 Task: Add a signature Lia Hill containing With heartfelt thanks and warm wishes, Lia Hill to email address softage.3@softage.net and add a folder Customer complaints
Action: Mouse moved to (58, 105)
Screenshot: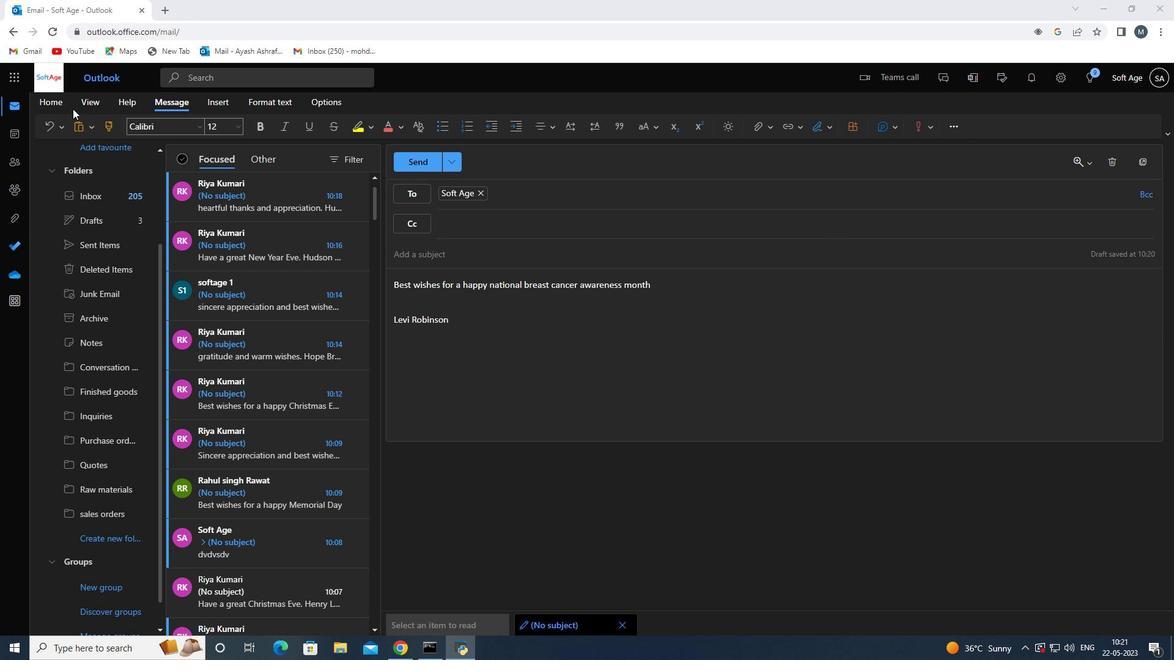 
Action: Mouse pressed left at (58, 105)
Screenshot: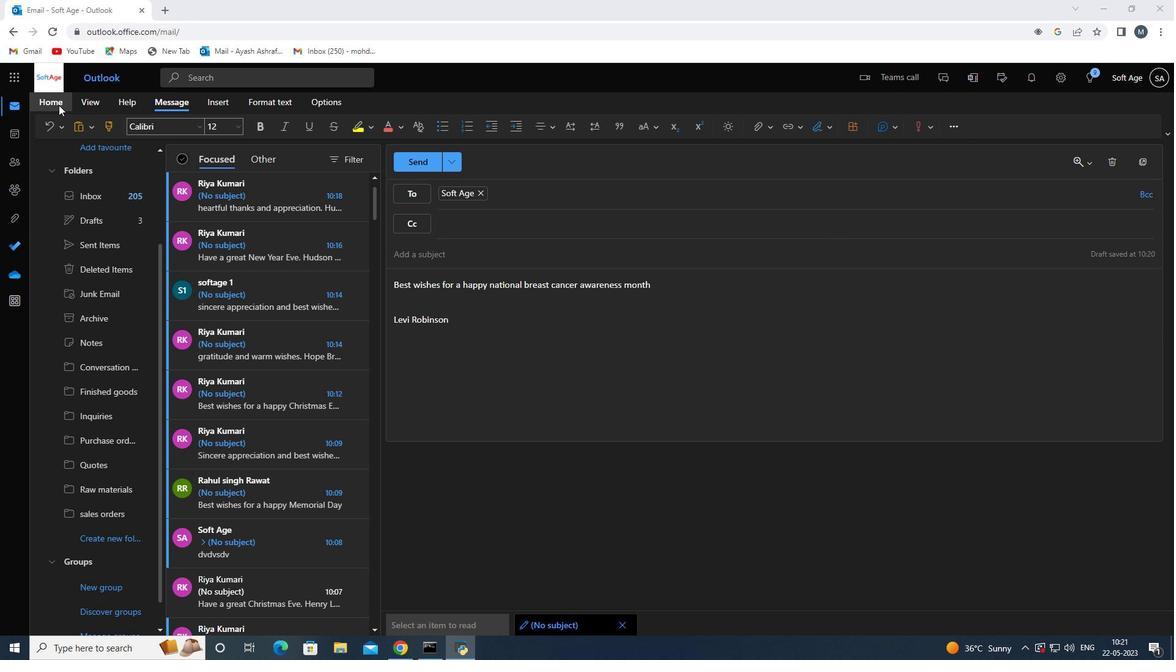
Action: Mouse moved to (110, 132)
Screenshot: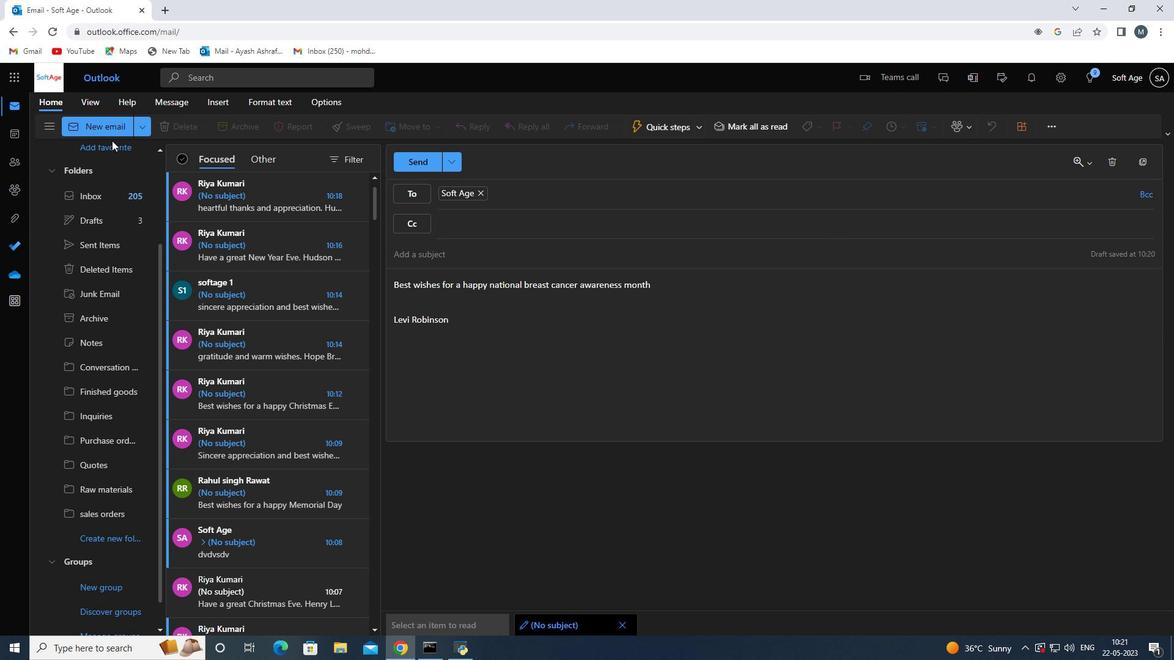 
Action: Mouse pressed left at (110, 132)
Screenshot: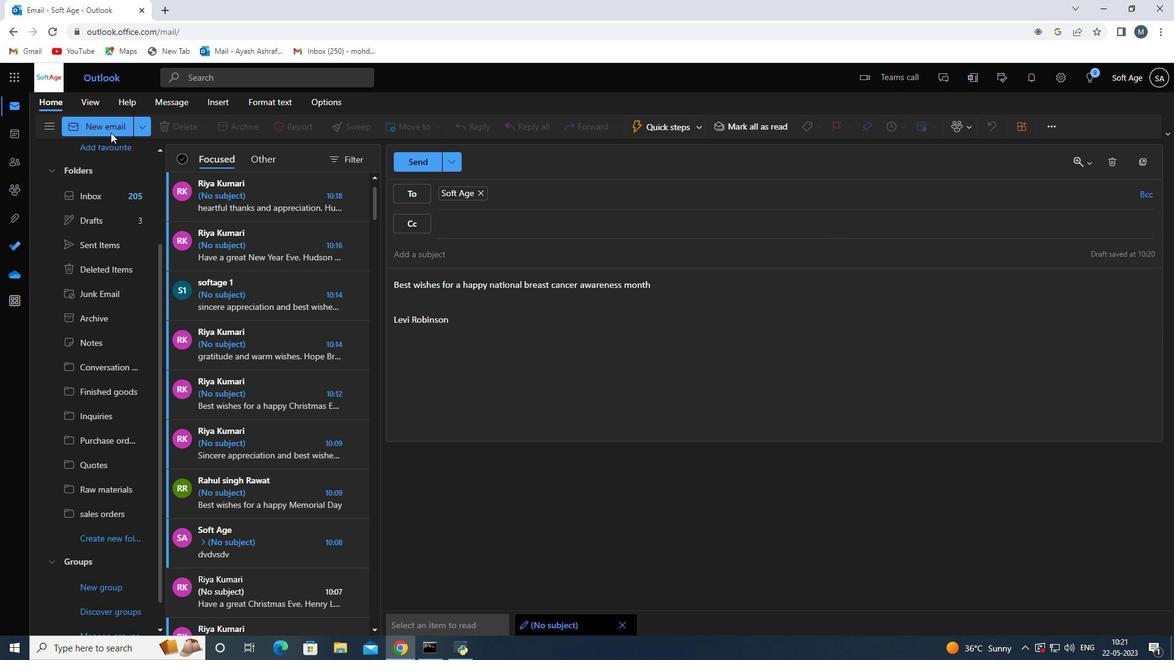 
Action: Mouse moved to (820, 133)
Screenshot: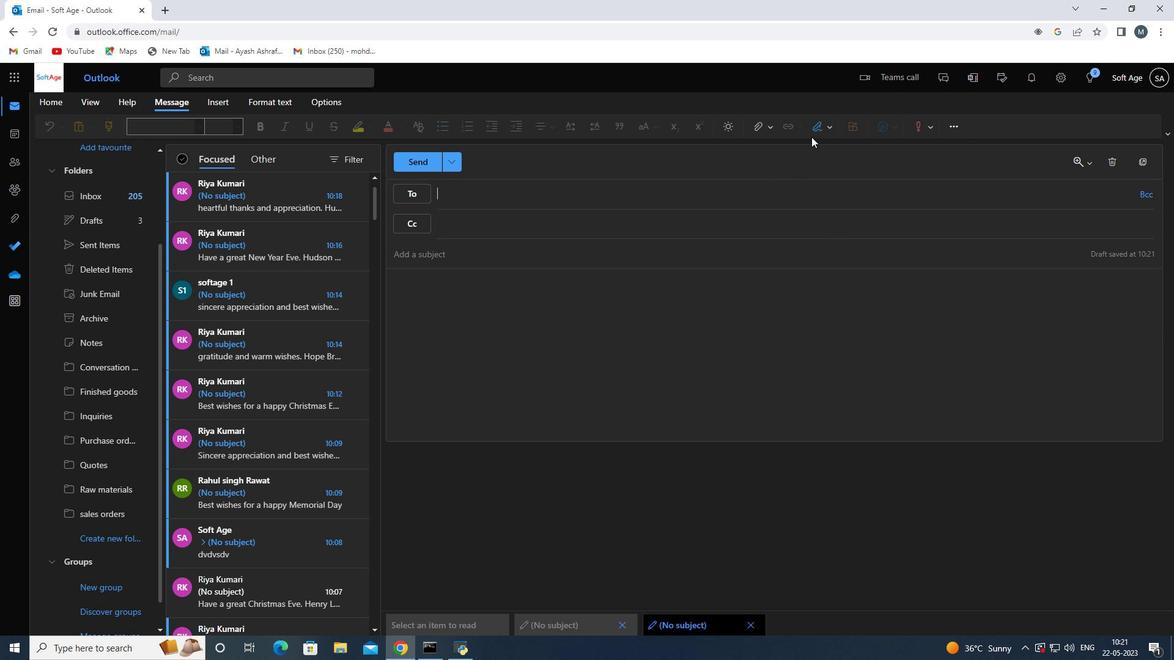 
Action: Mouse pressed left at (820, 133)
Screenshot: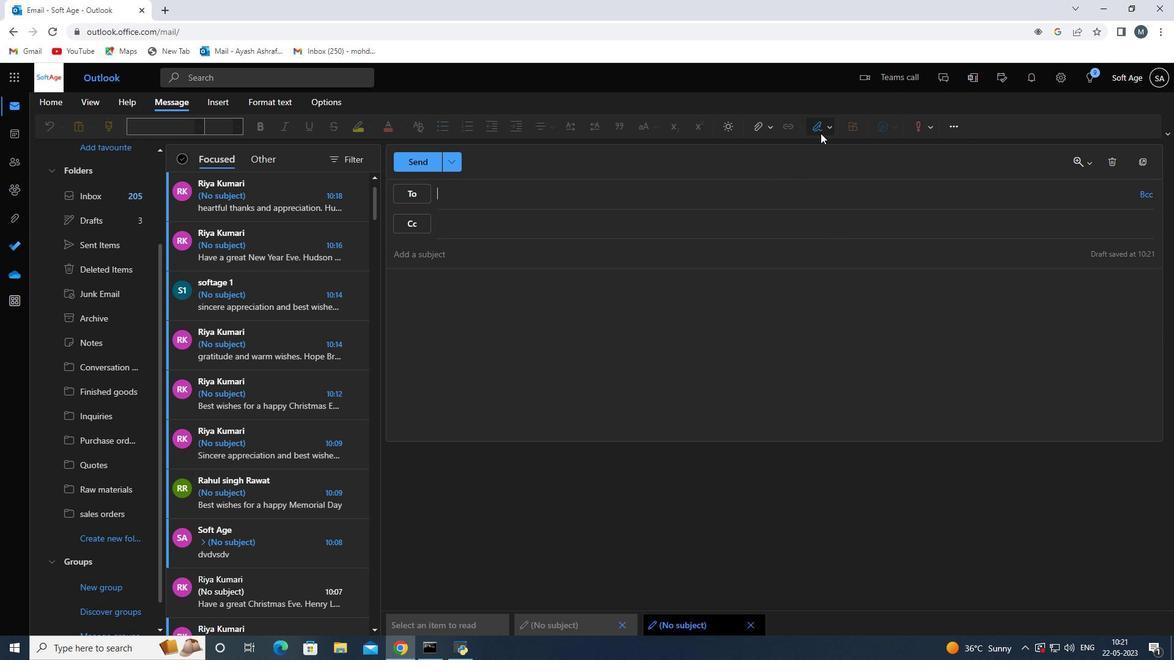 
Action: Mouse moved to (793, 180)
Screenshot: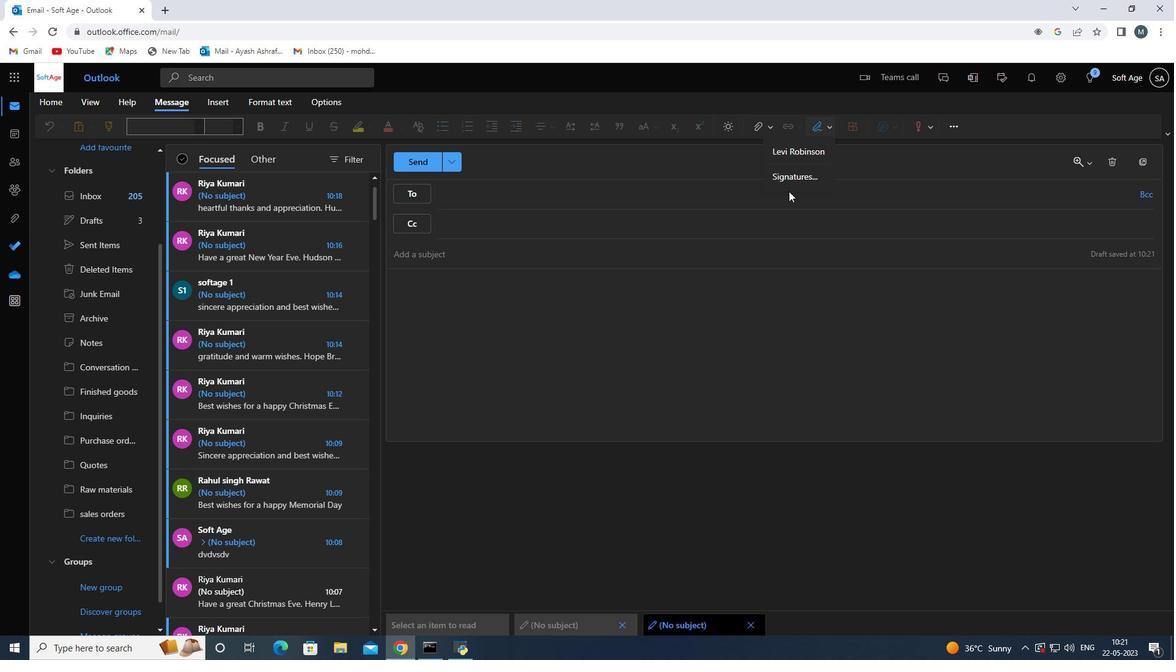 
Action: Mouse pressed left at (793, 180)
Screenshot: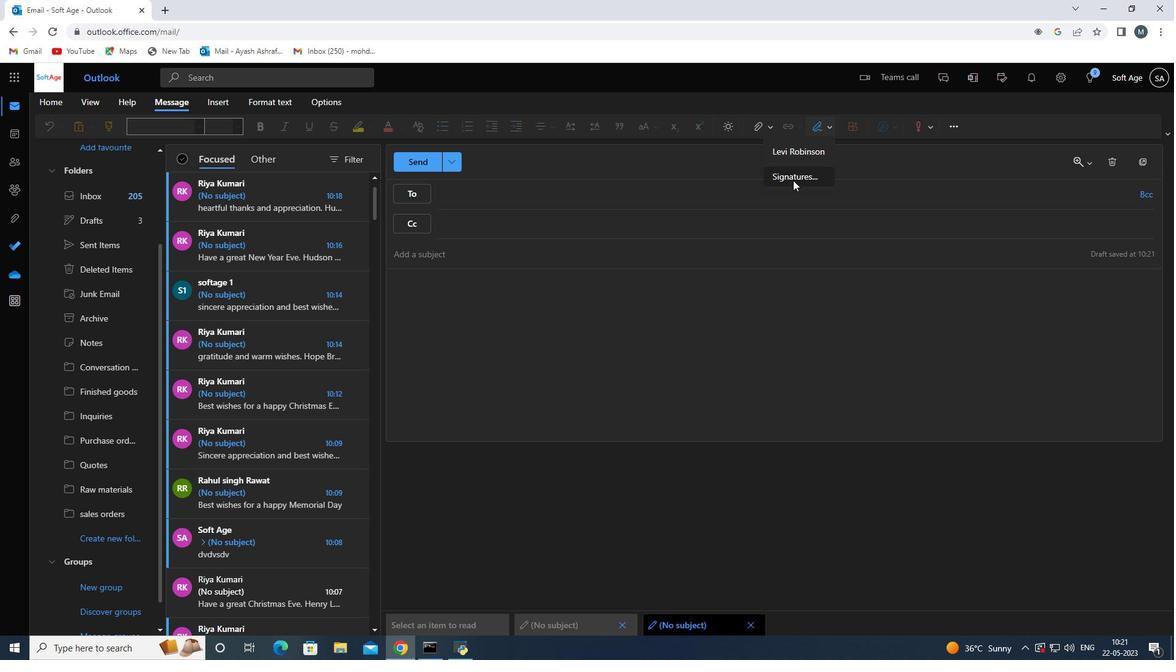 
Action: Mouse moved to (825, 230)
Screenshot: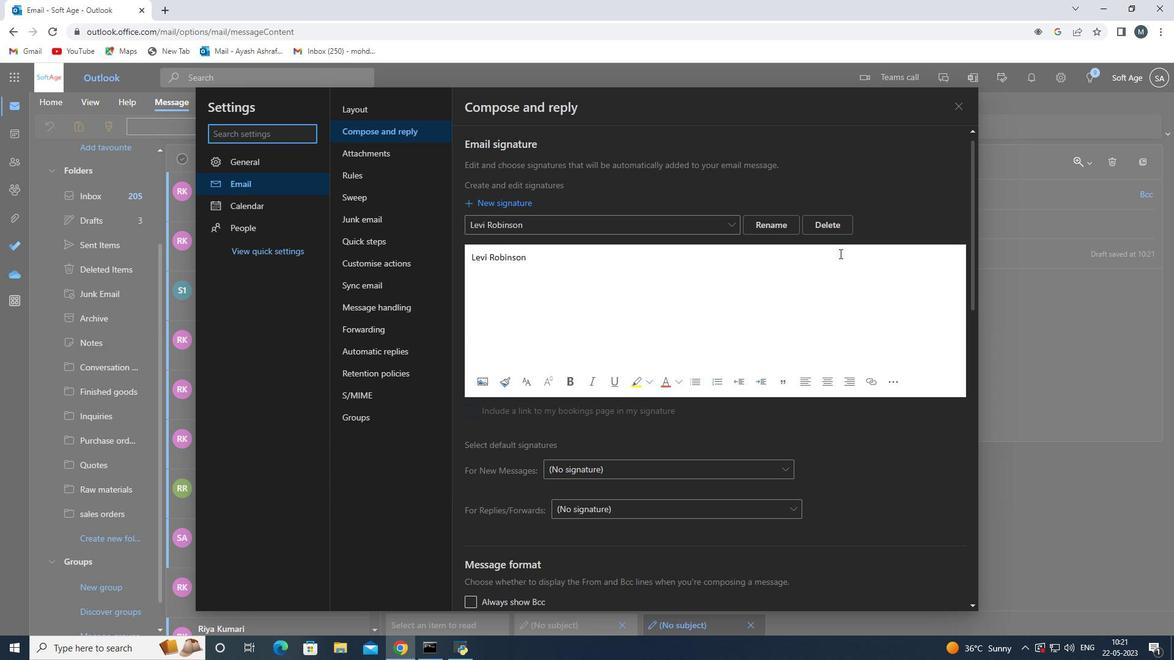 
Action: Mouse pressed left at (825, 230)
Screenshot: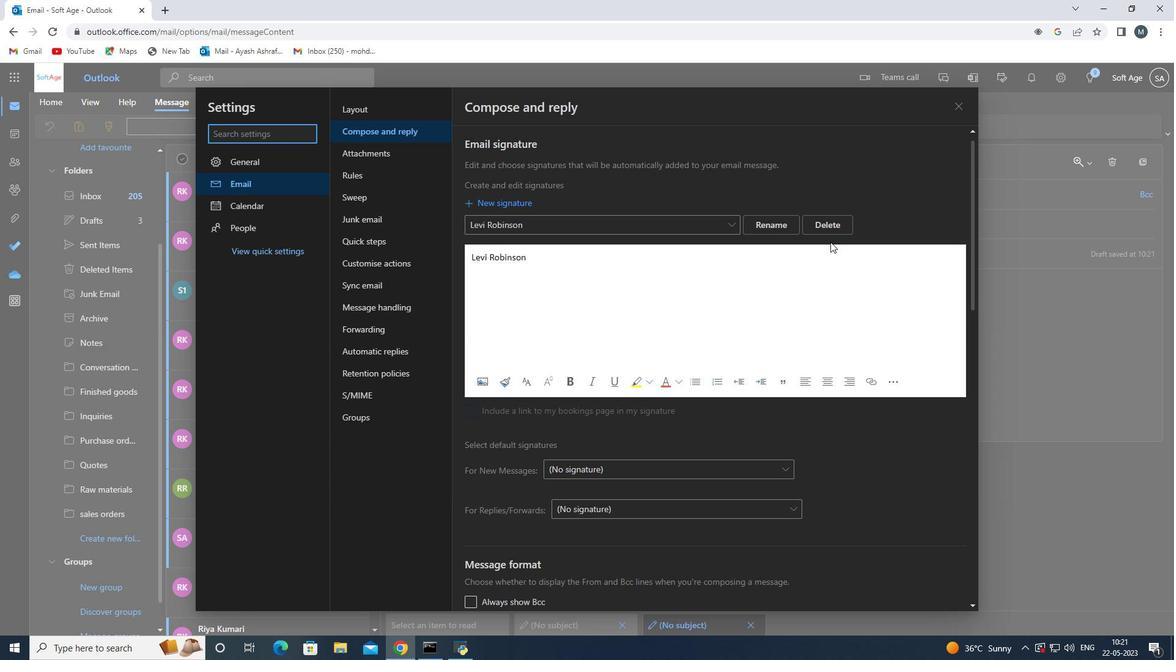 
Action: Mouse moved to (544, 217)
Screenshot: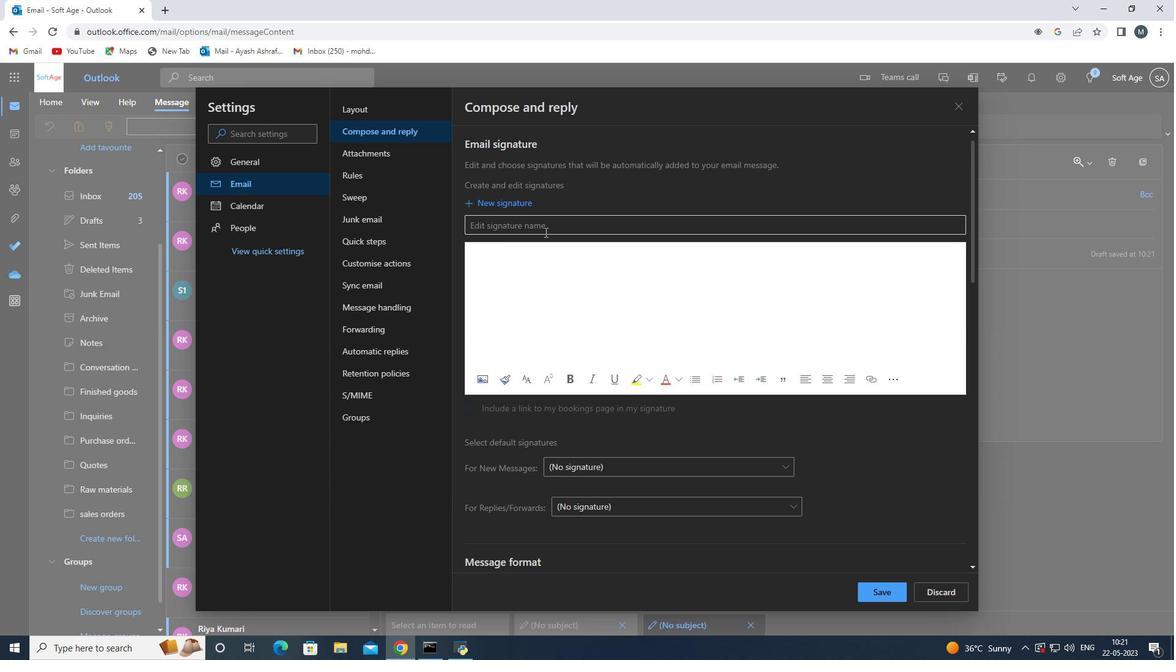 
Action: Mouse pressed left at (544, 217)
Screenshot: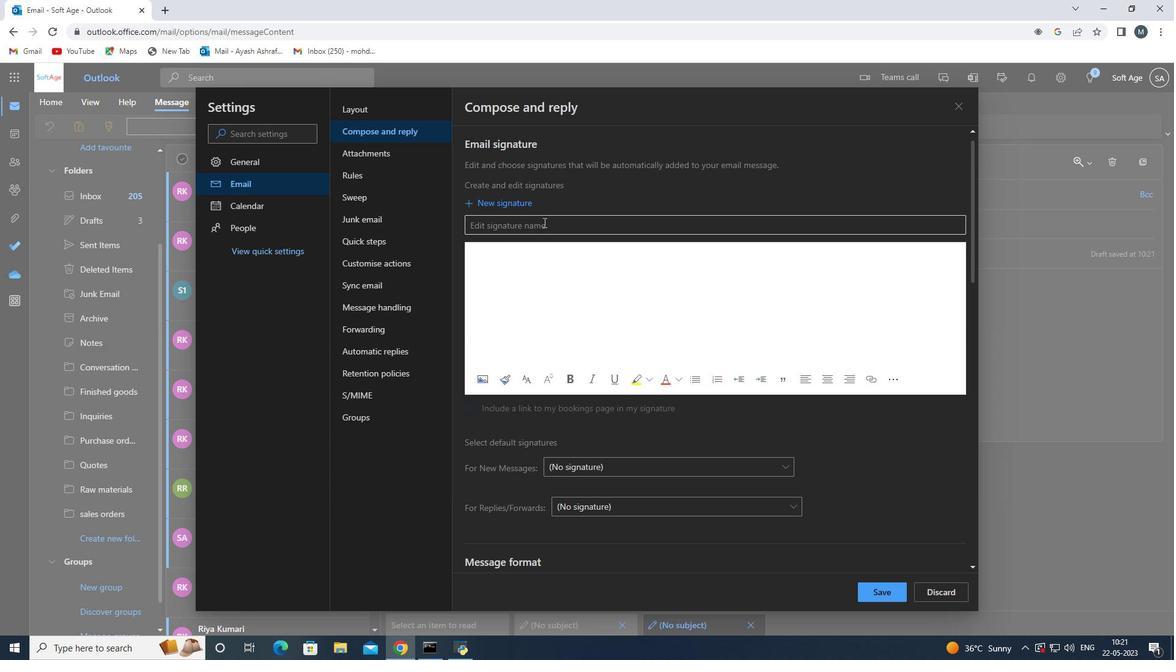 
Action: Key pressed <Key.shift>Lia<Key.space><Key.shift>Hill
Screenshot: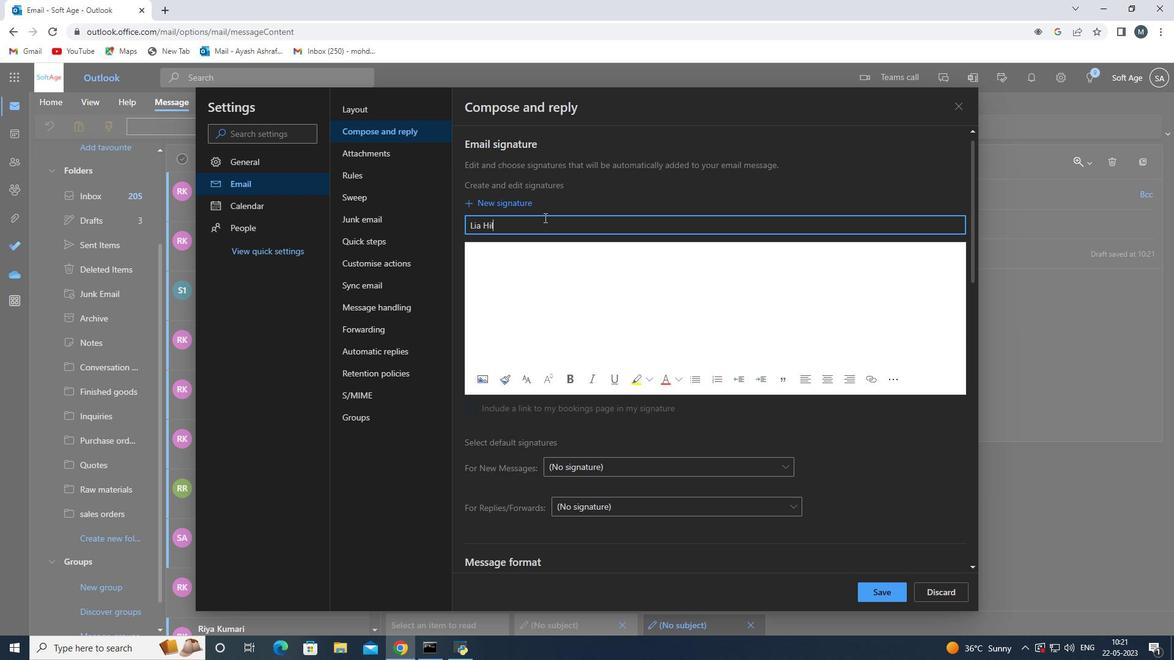 
Action: Mouse moved to (513, 263)
Screenshot: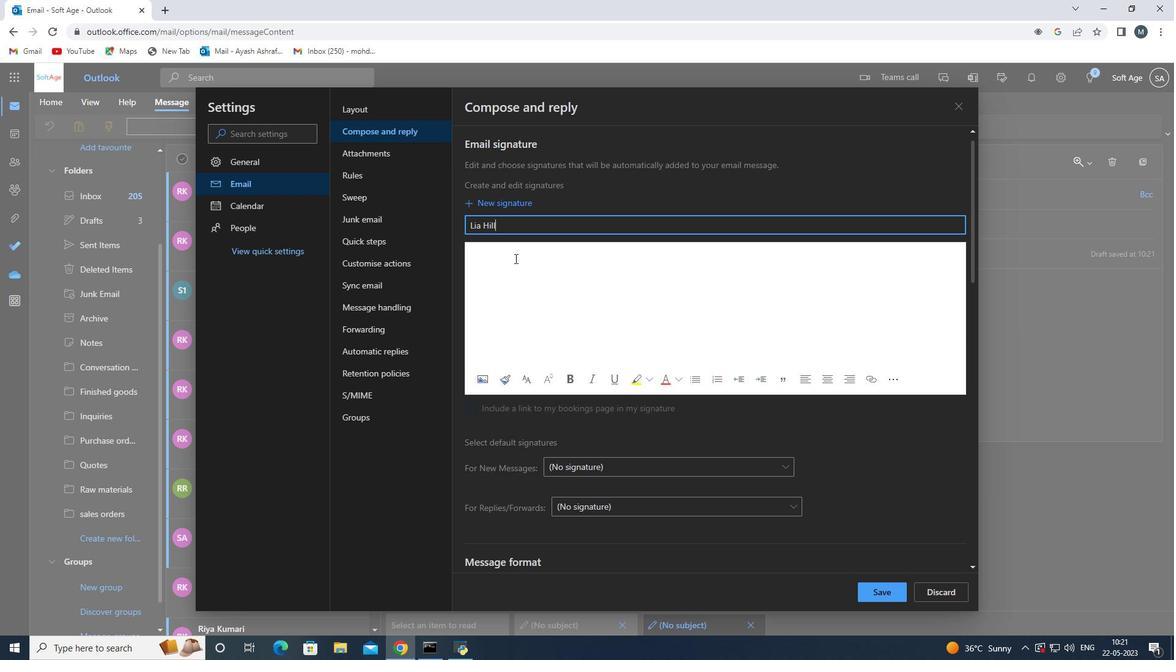 
Action: Mouse pressed left at (513, 263)
Screenshot: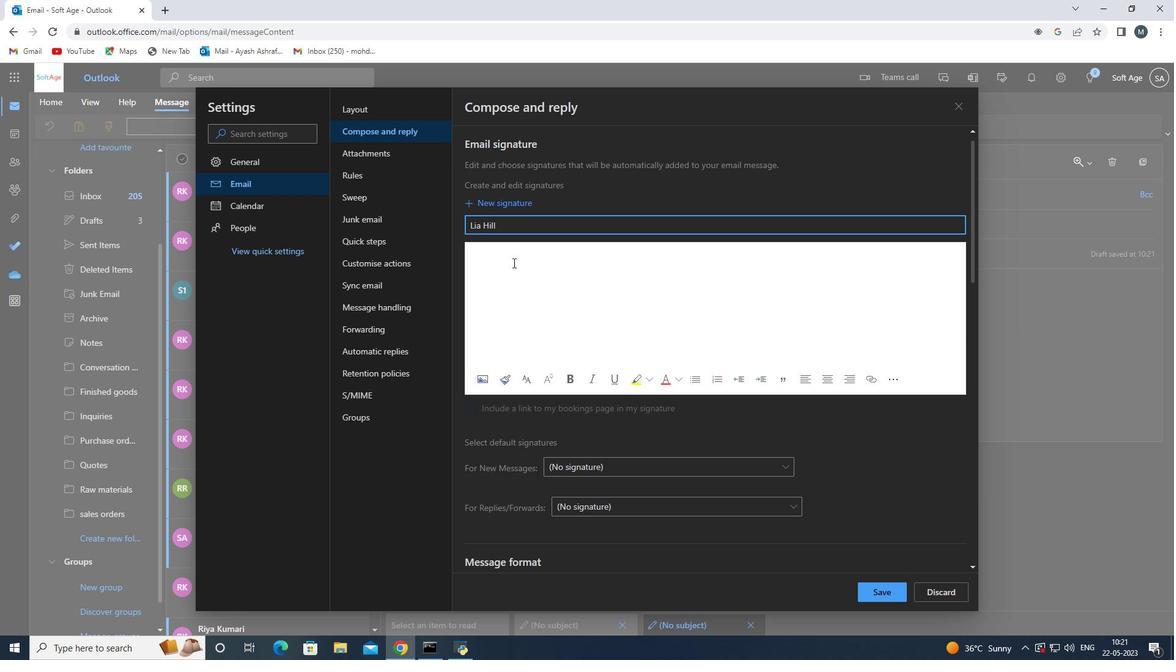 
Action: Mouse moved to (514, 263)
Screenshot: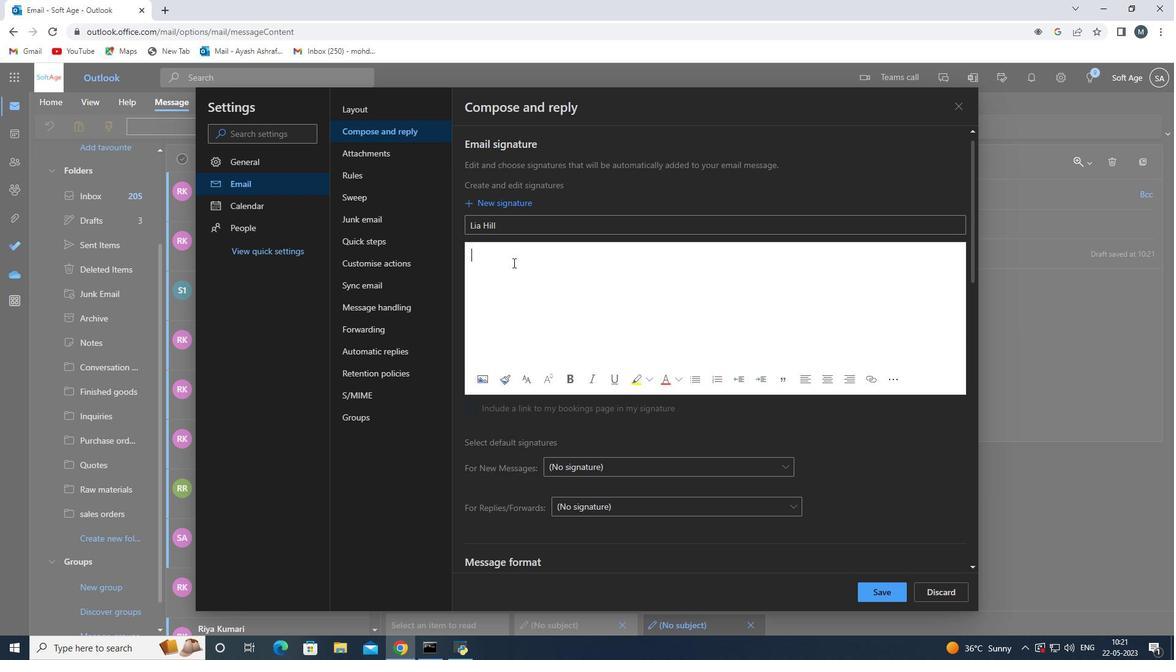 
Action: Key pressed <Key.shift>Lia<Key.space><Key.shift>Hill
Screenshot: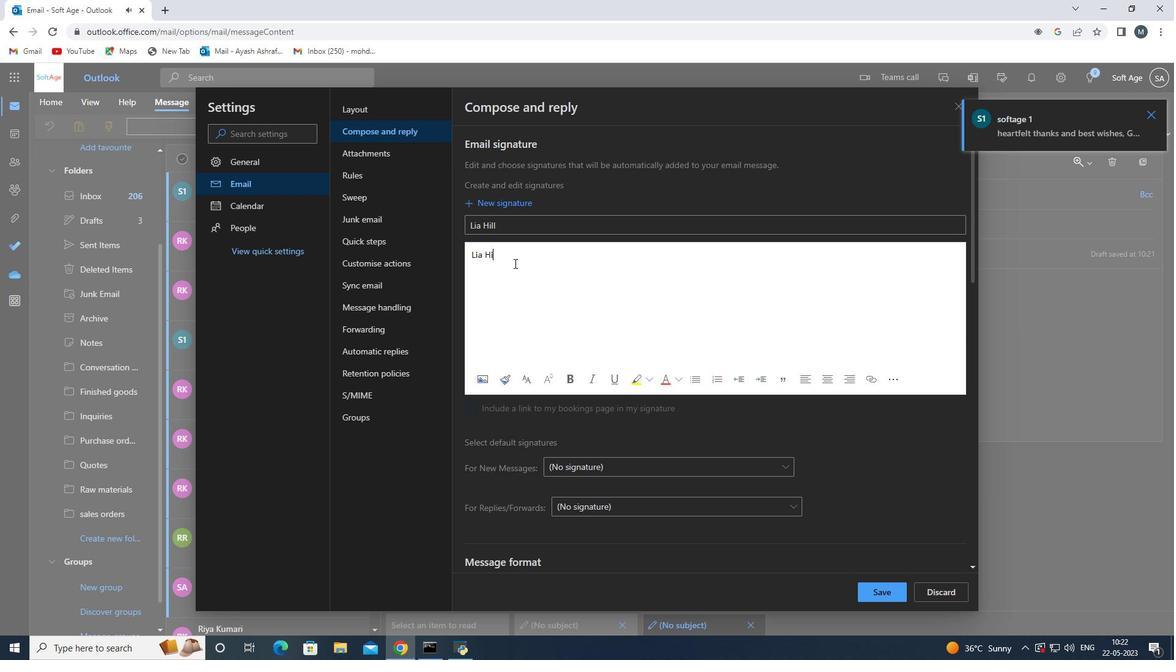 
Action: Mouse moved to (863, 587)
Screenshot: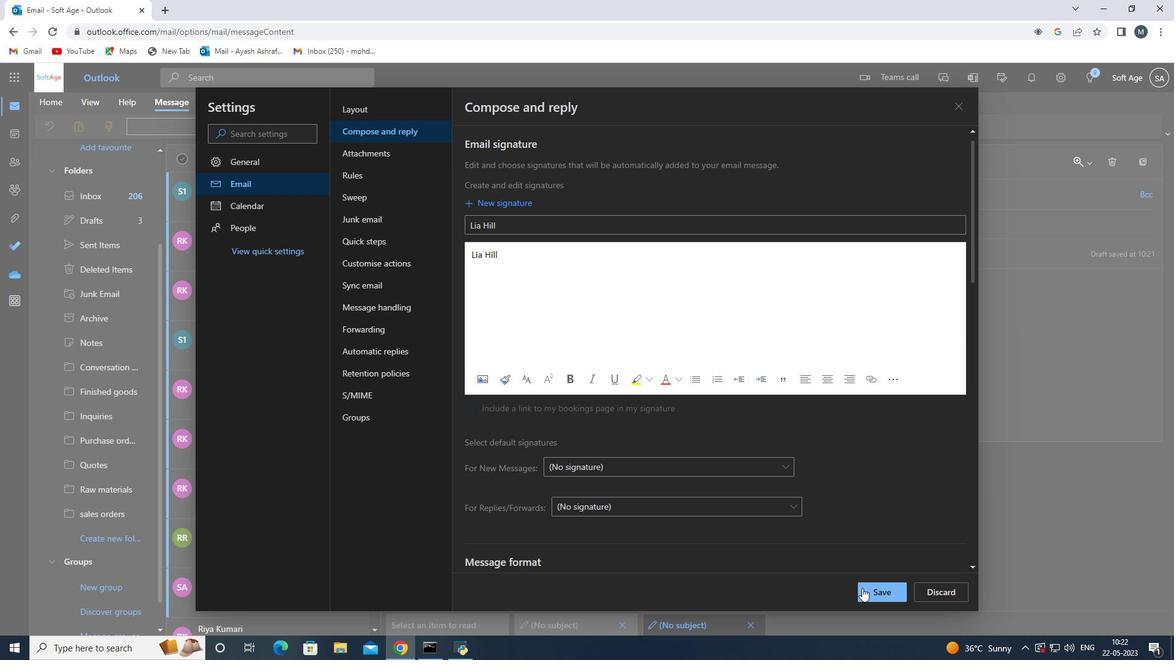 
Action: Mouse pressed left at (863, 587)
Screenshot: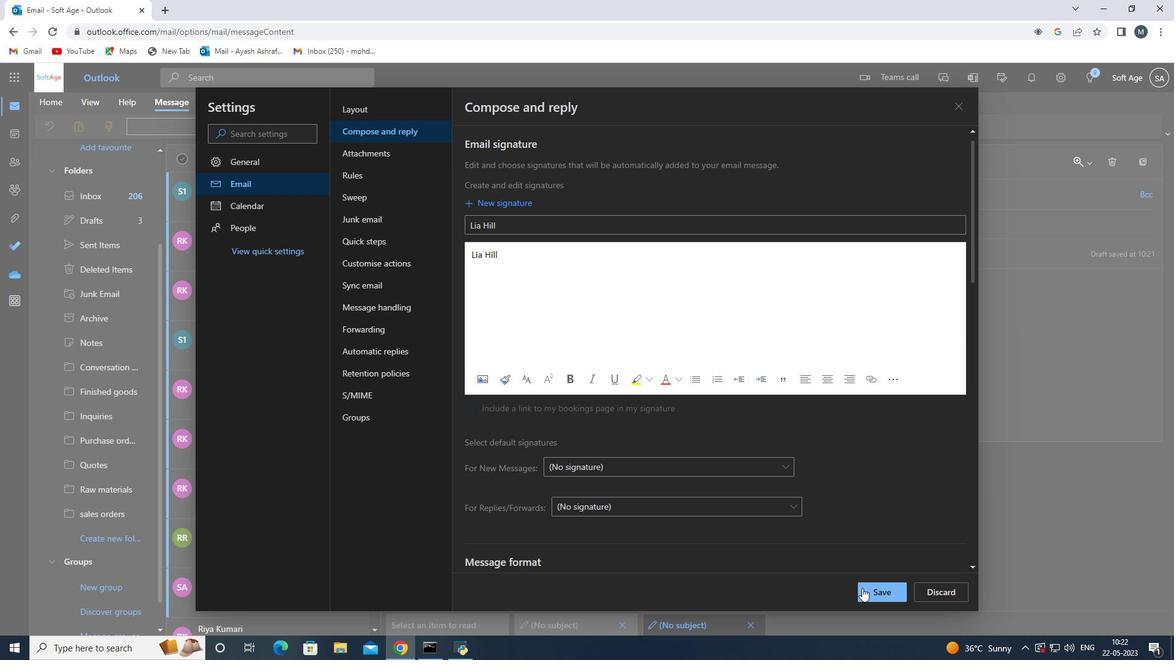 
Action: Mouse moved to (782, 247)
Screenshot: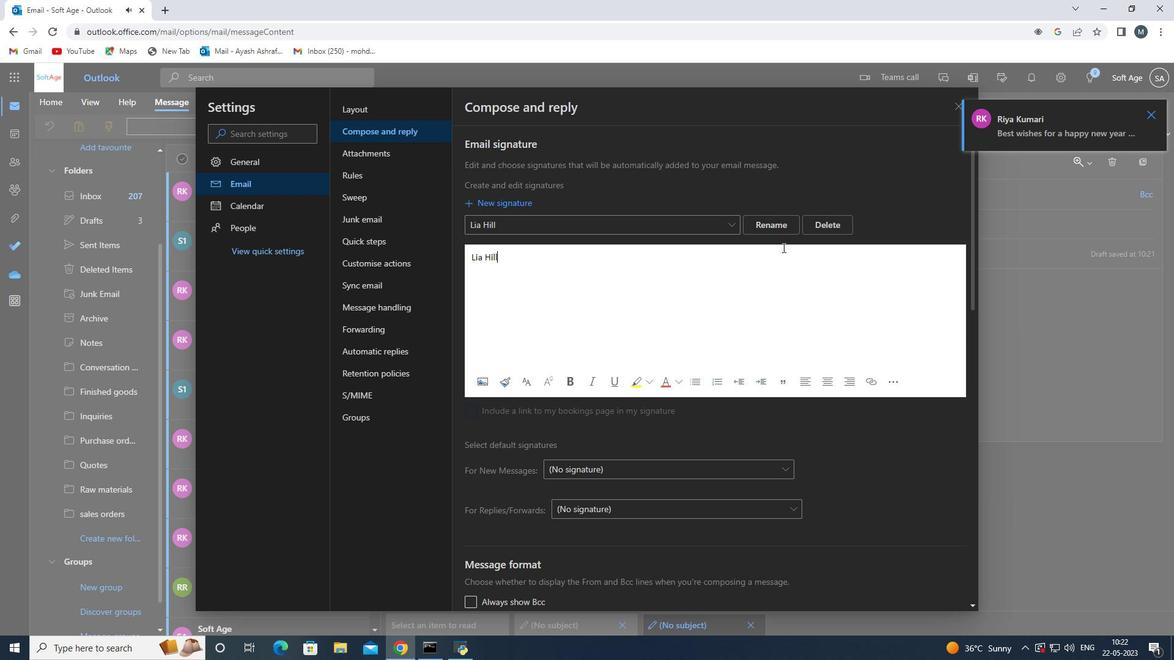 
Action: Mouse scrolled (782, 248) with delta (0, 0)
Screenshot: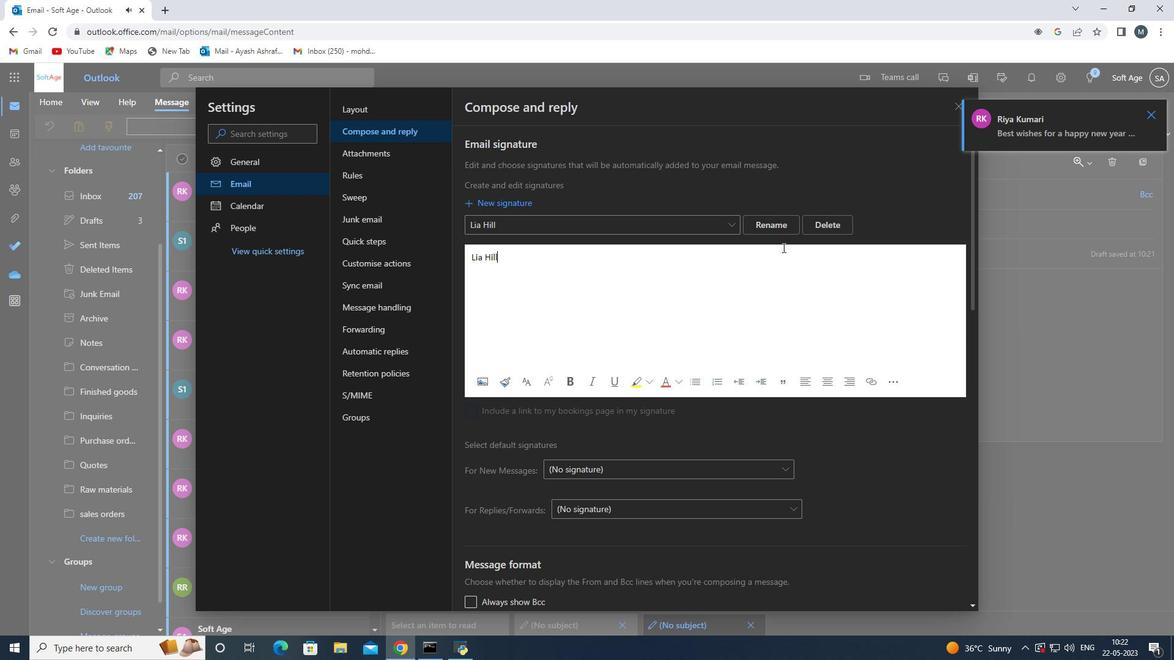 
Action: Mouse scrolled (782, 248) with delta (0, 0)
Screenshot: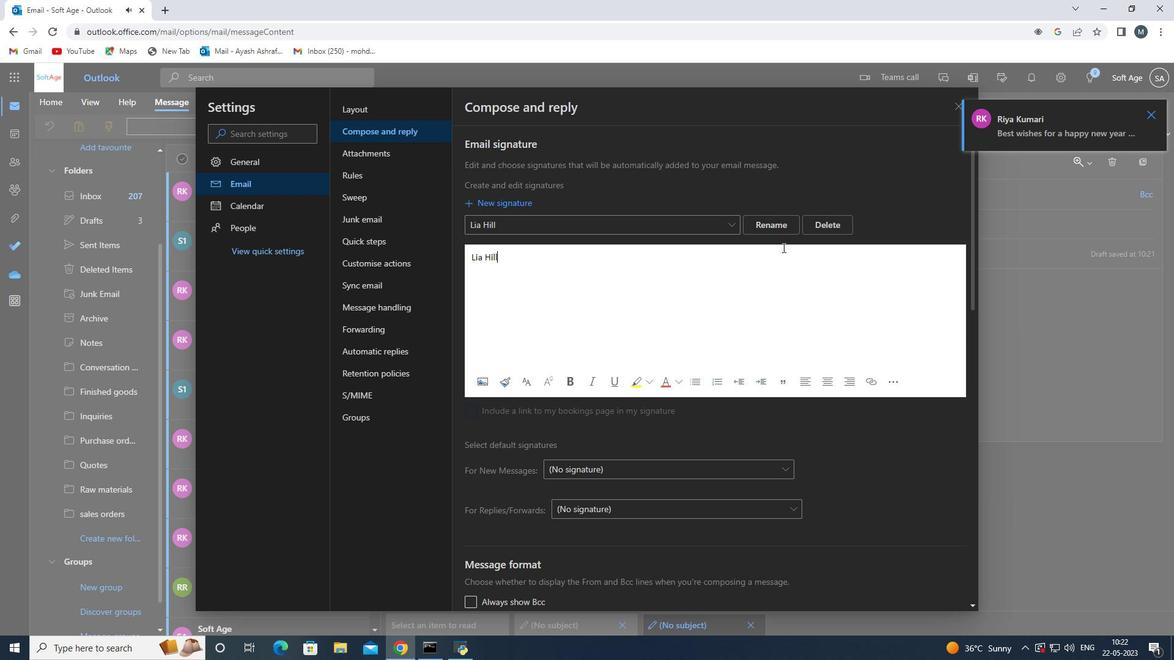 
Action: Mouse scrolled (782, 248) with delta (0, 0)
Screenshot: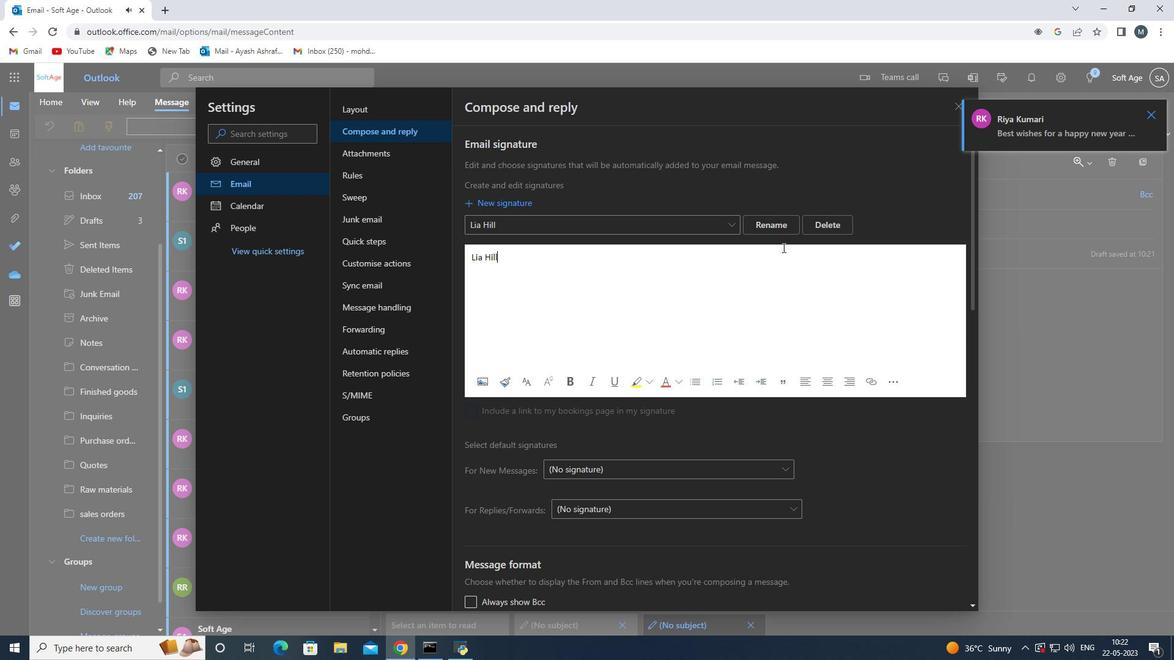 
Action: Mouse scrolled (782, 248) with delta (0, 0)
Screenshot: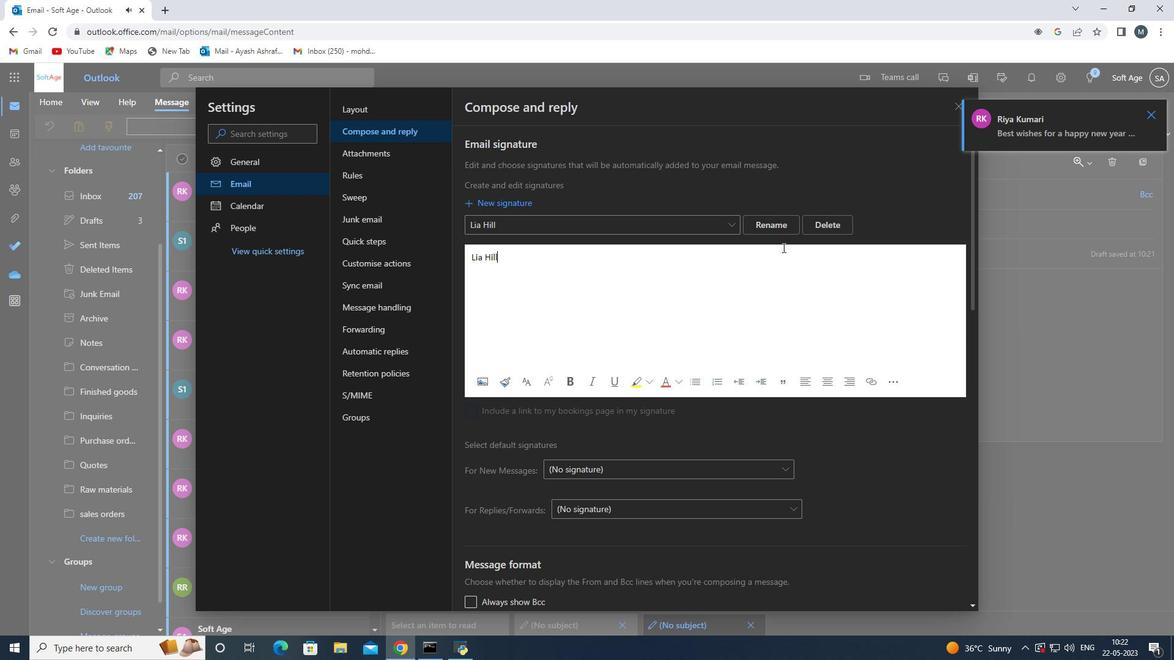 
Action: Mouse scrolled (782, 248) with delta (0, 0)
Screenshot: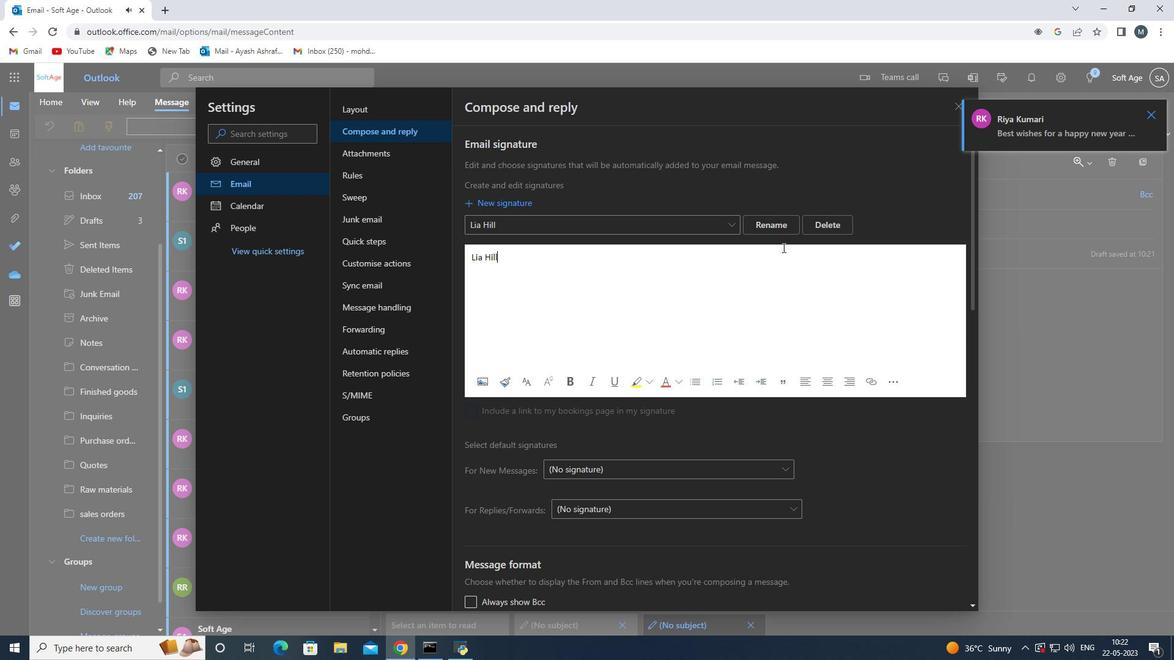 
Action: Mouse moved to (732, 252)
Screenshot: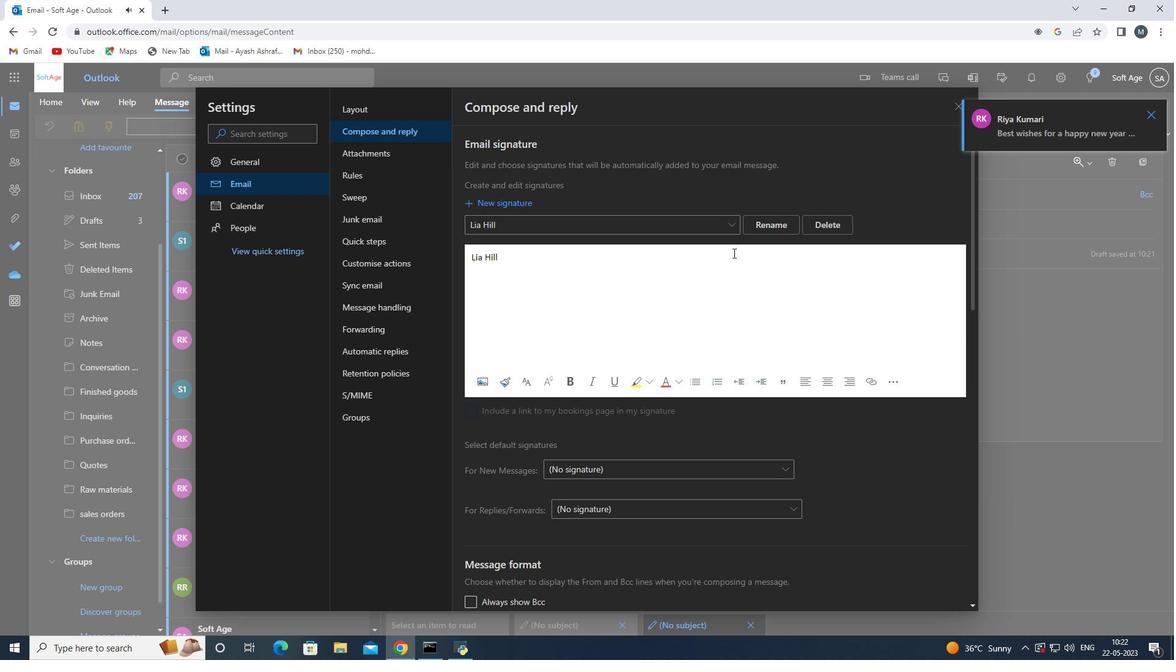 
Action: Mouse scrolled (732, 252) with delta (0, 0)
Screenshot: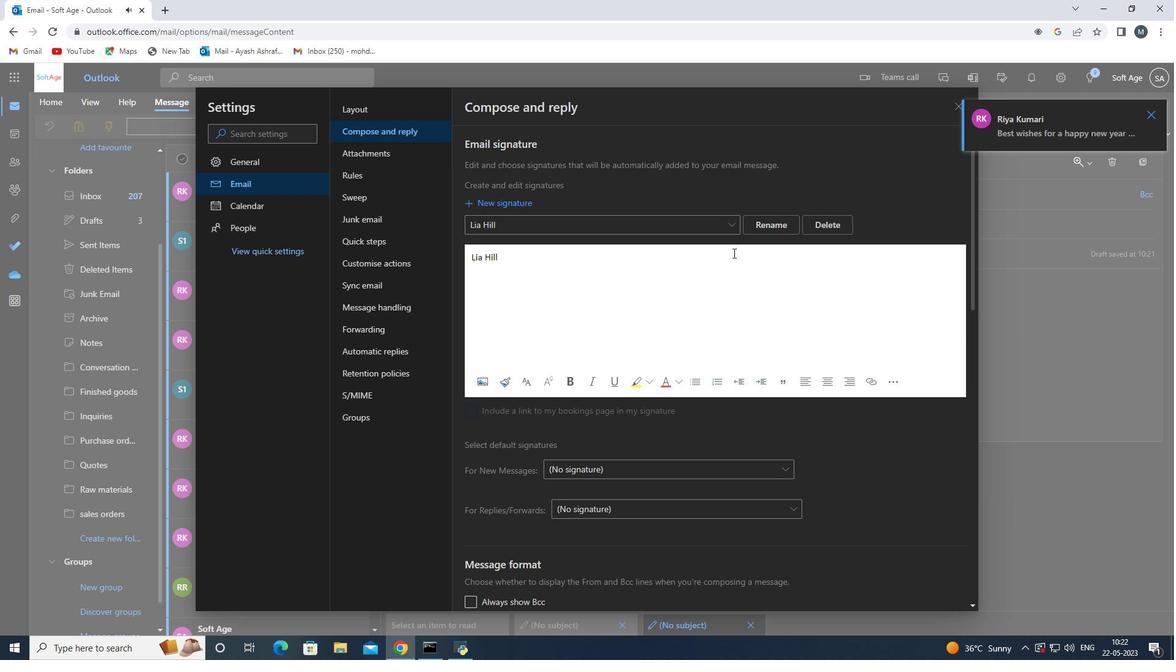 
Action: Mouse moved to (747, 241)
Screenshot: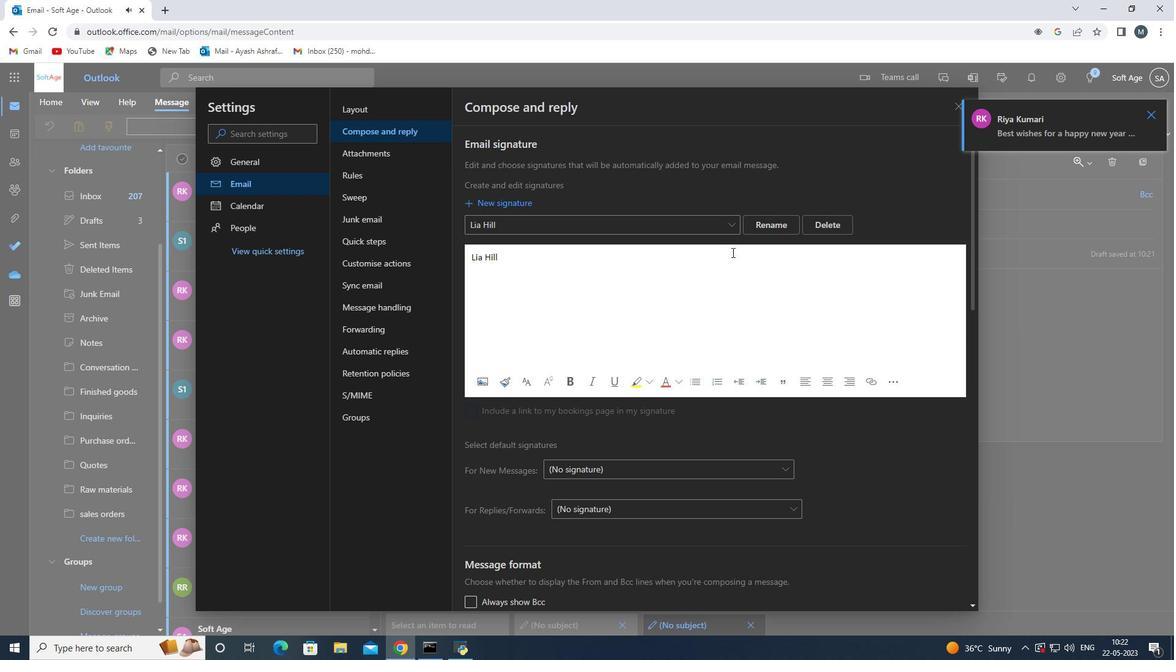 
Action: Mouse scrolled (738, 245) with delta (0, 0)
Screenshot: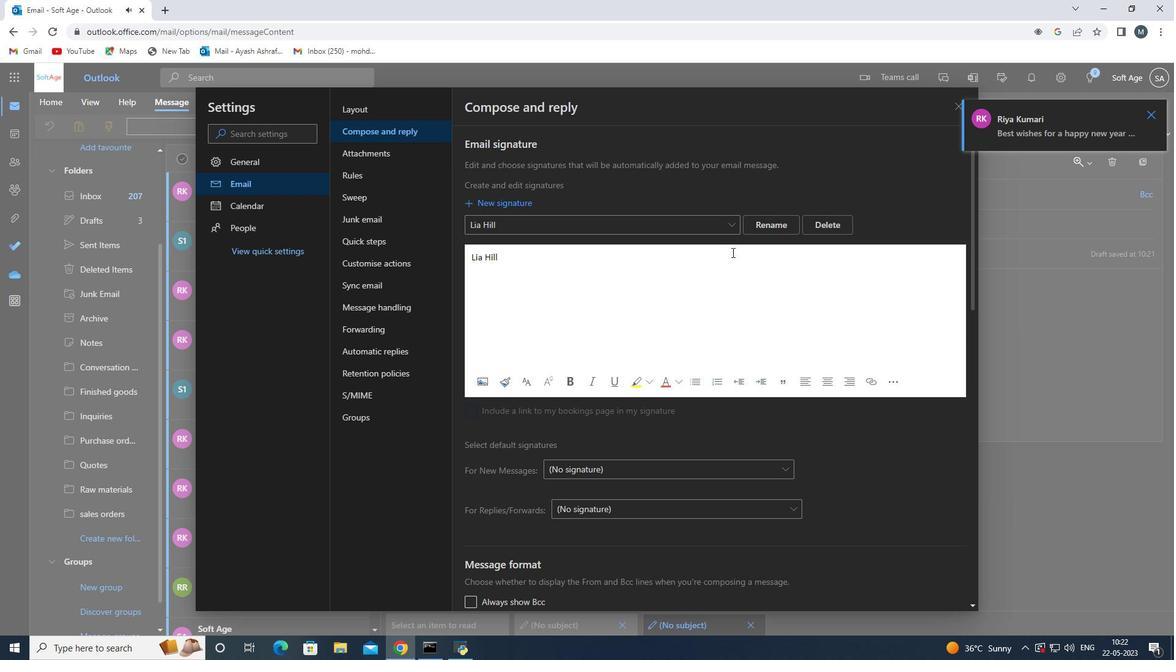 
Action: Mouse moved to (957, 105)
Screenshot: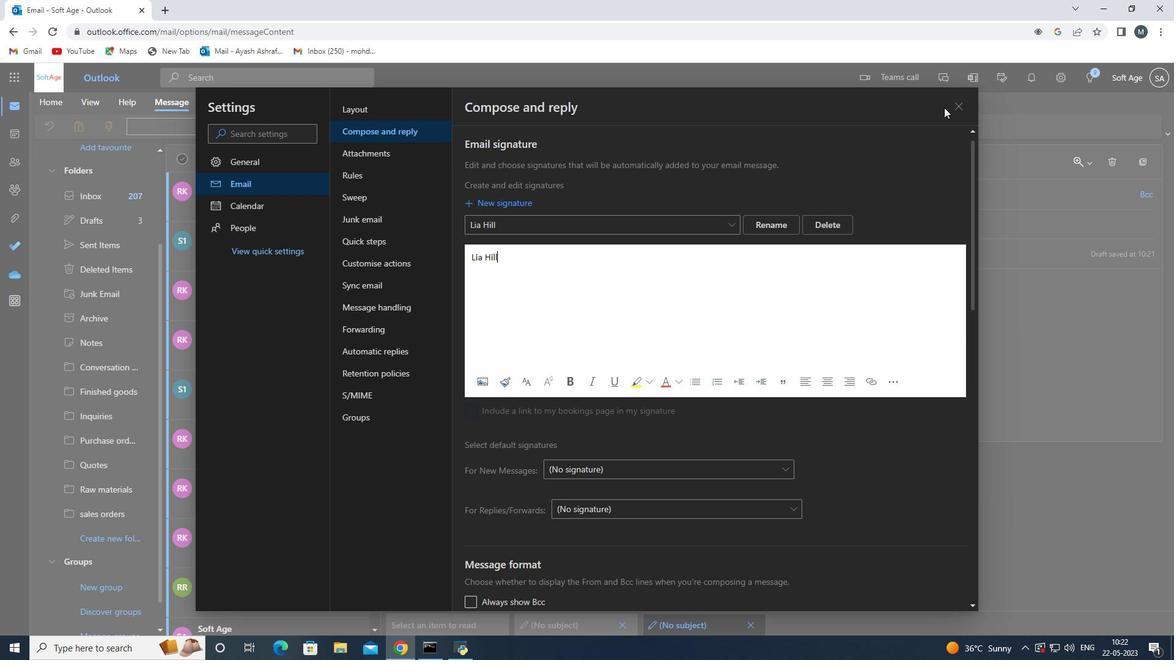 
Action: Mouse pressed left at (957, 105)
Screenshot: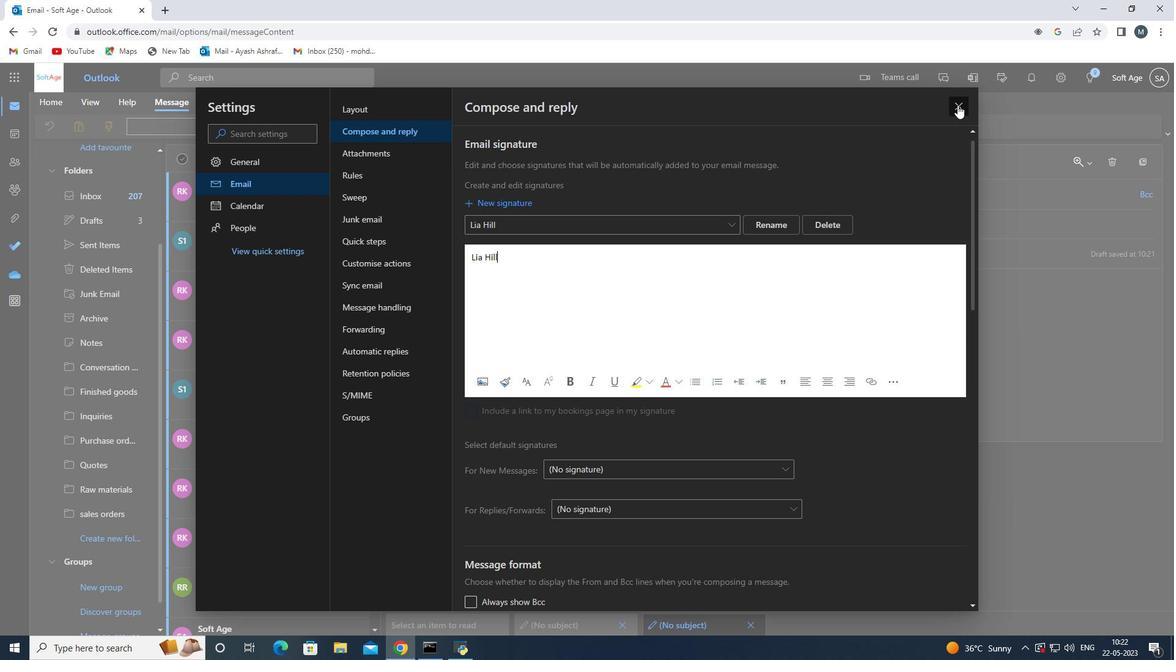 
Action: Mouse moved to (488, 288)
Screenshot: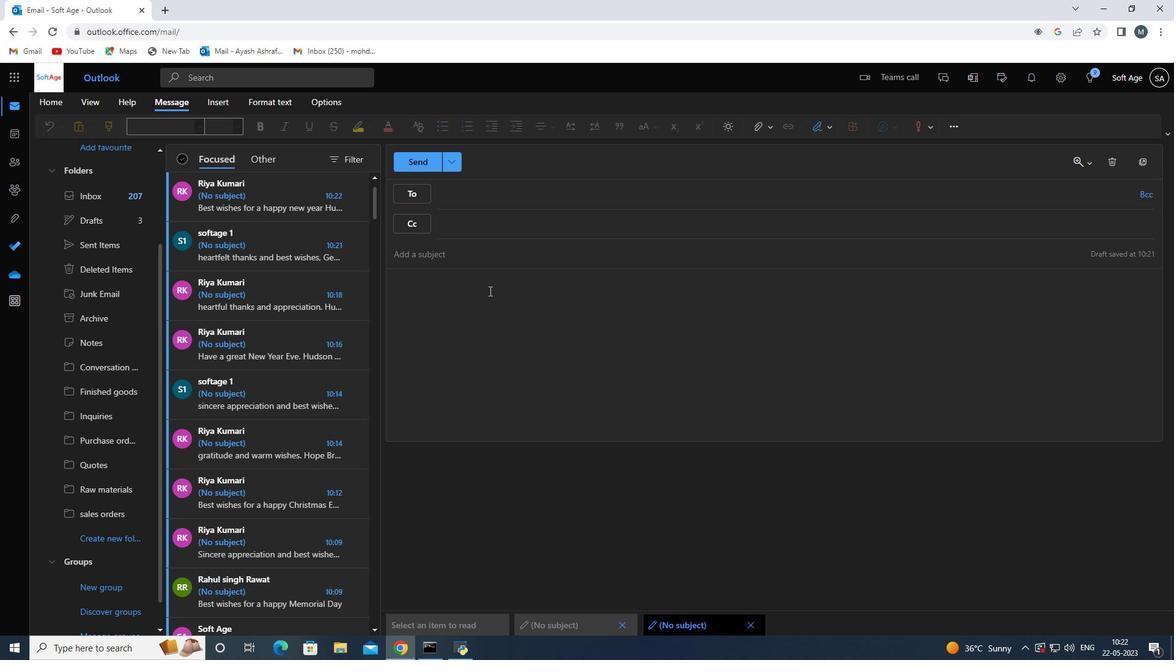 
Action: Mouse pressed left at (488, 288)
Screenshot: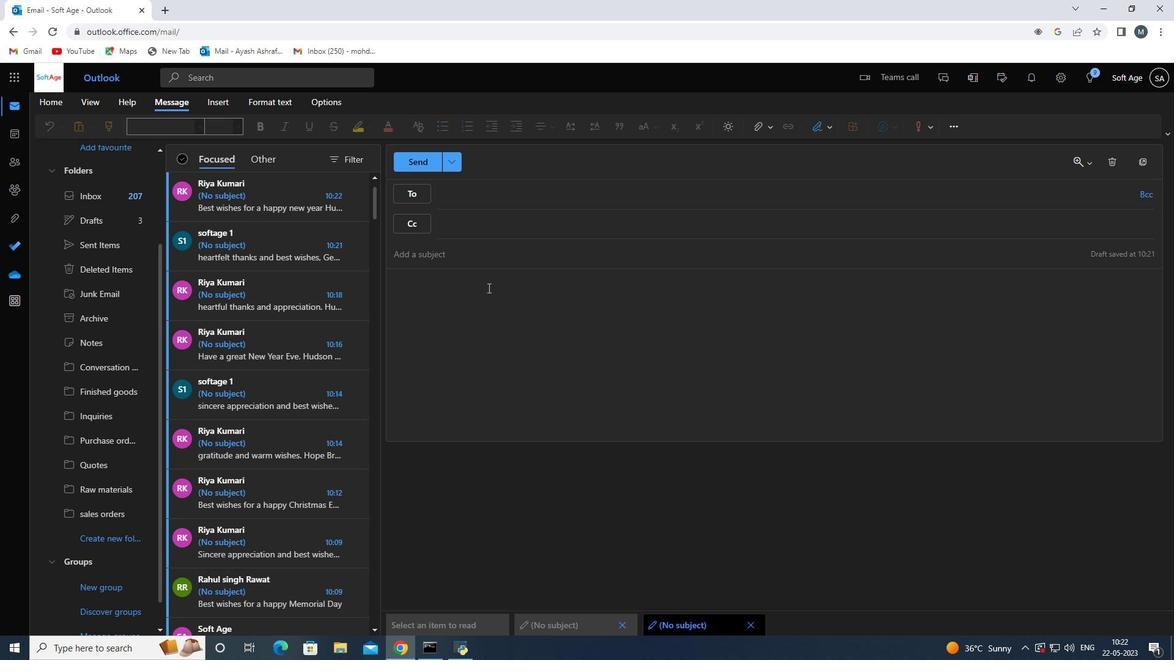 
Action: Key pressed <Key.shift>With<Key.space>heartfelt<Key.space>thanks<Key.space>and<Key.space>warm<Key.space>wishes<Key.space>
Screenshot: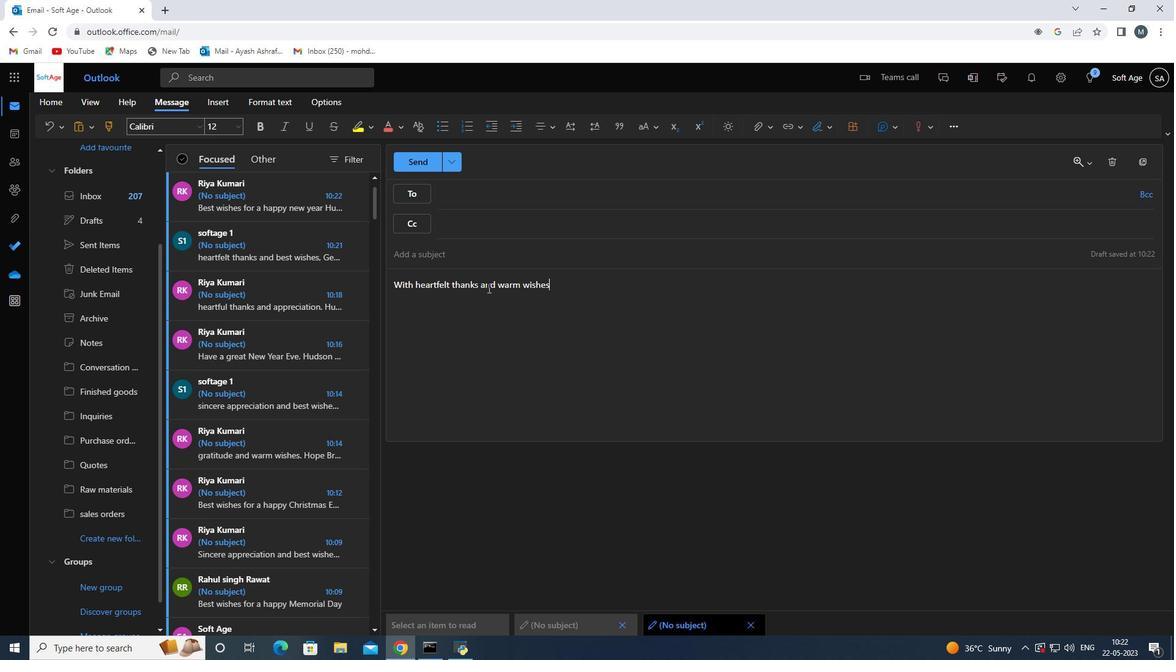 
Action: Mouse moved to (554, 302)
Screenshot: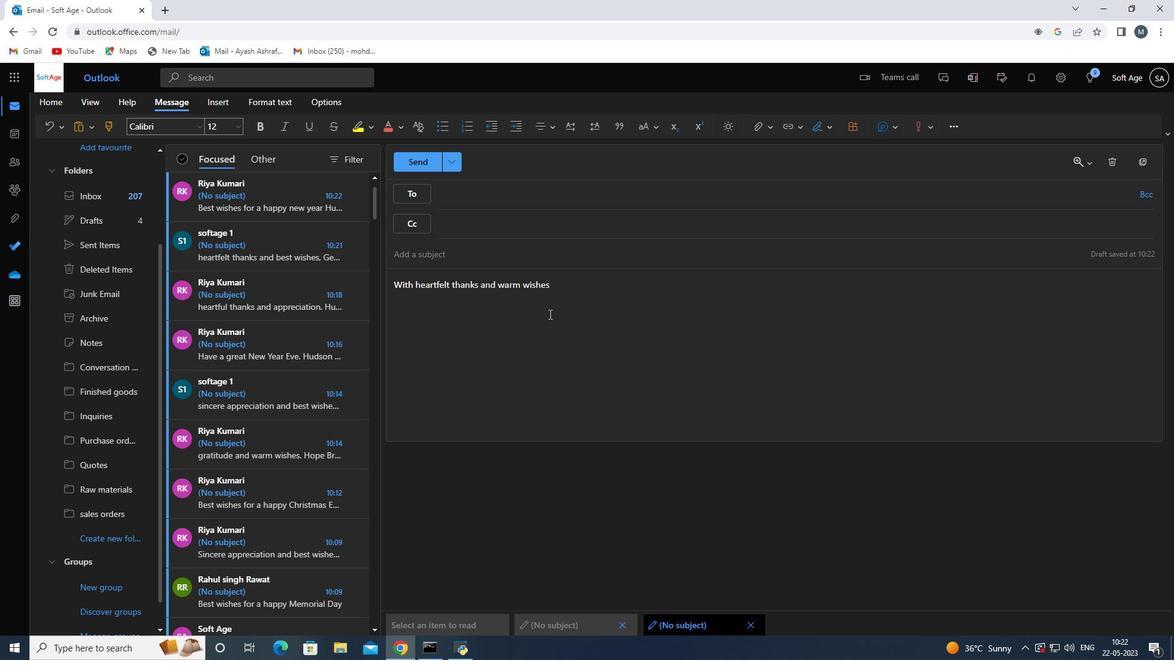 
Action: Key pressed <Key.enter><Key.enter>
Screenshot: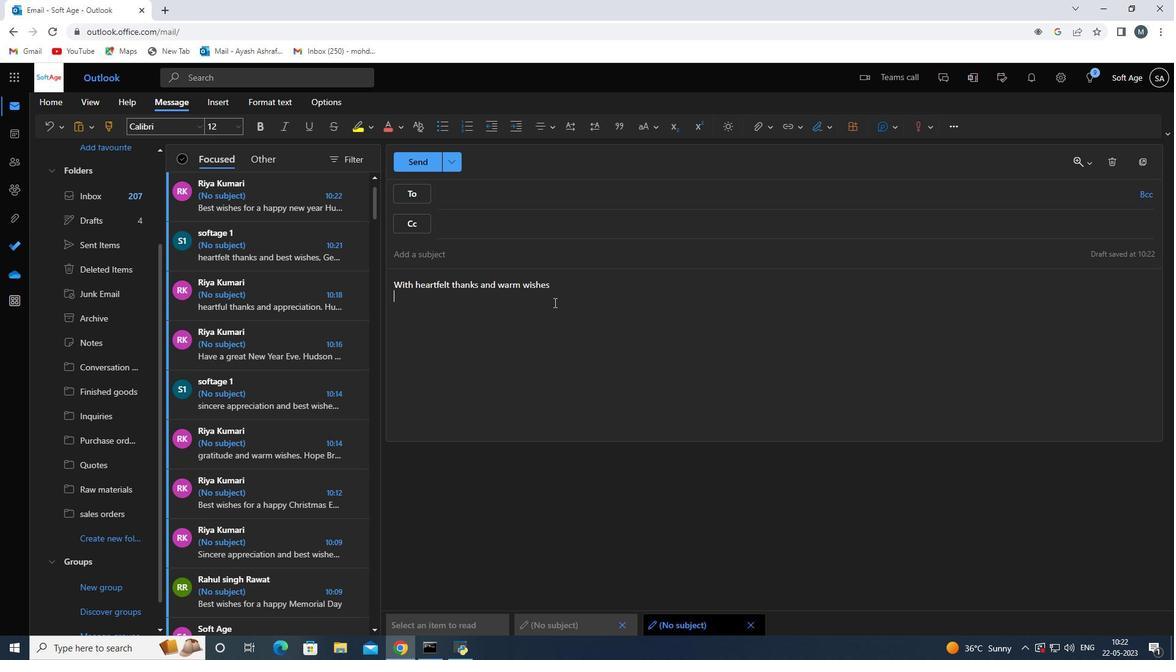 
Action: Mouse moved to (819, 131)
Screenshot: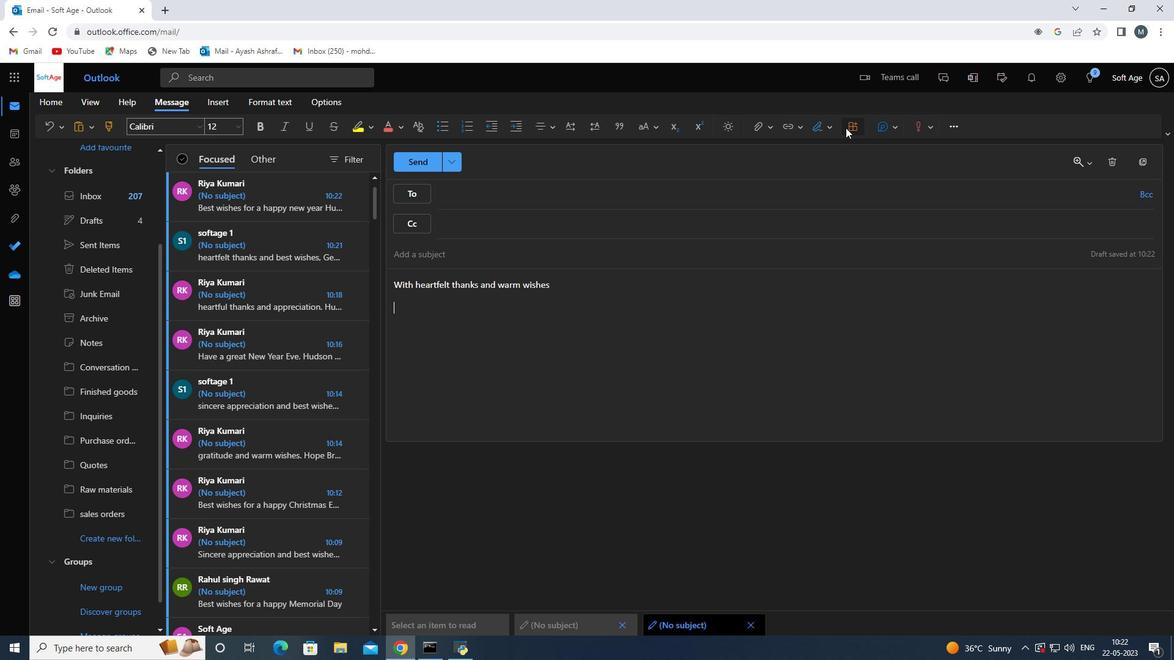 
Action: Mouse pressed left at (819, 131)
Screenshot: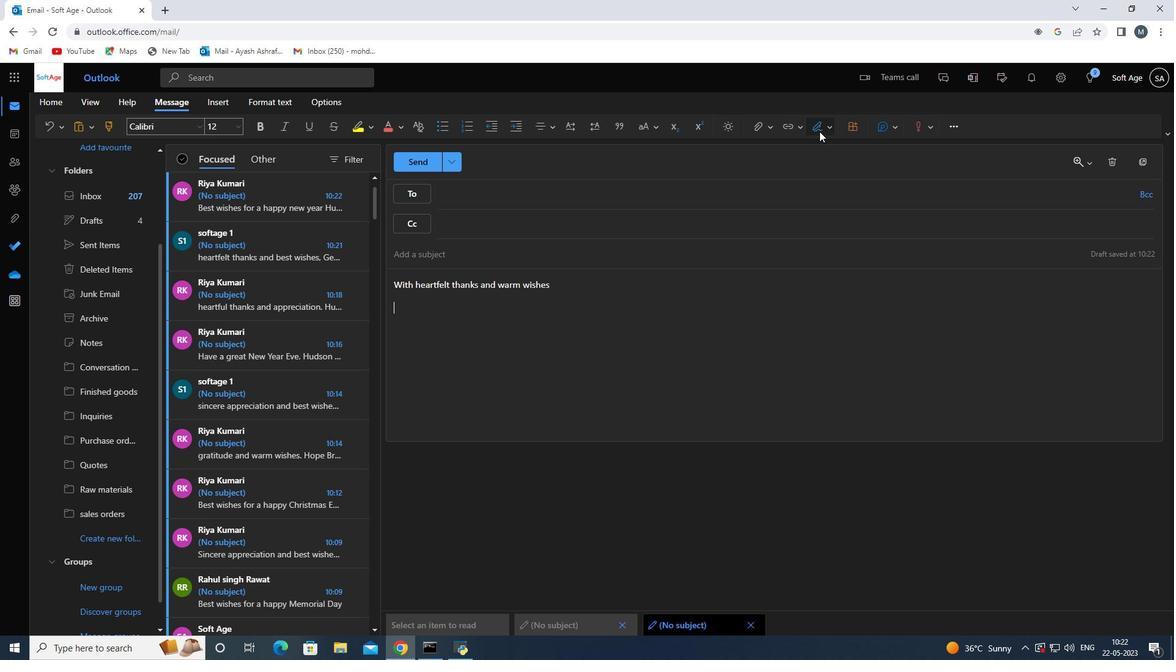 
Action: Mouse moved to (809, 155)
Screenshot: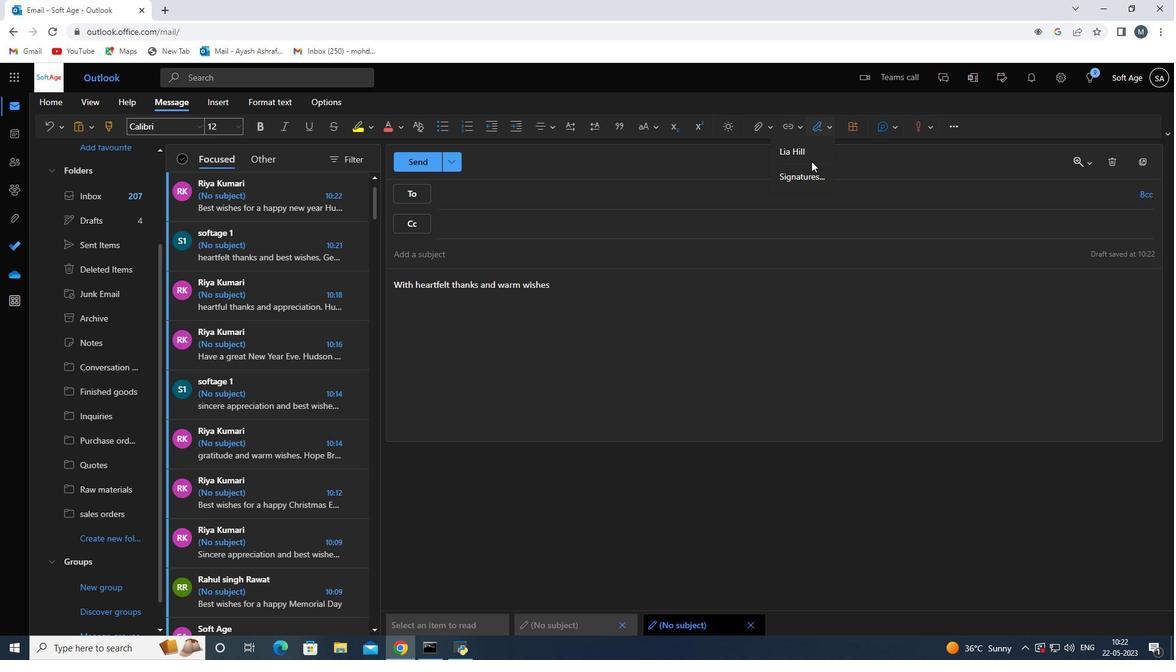 
Action: Mouse pressed left at (809, 155)
Screenshot: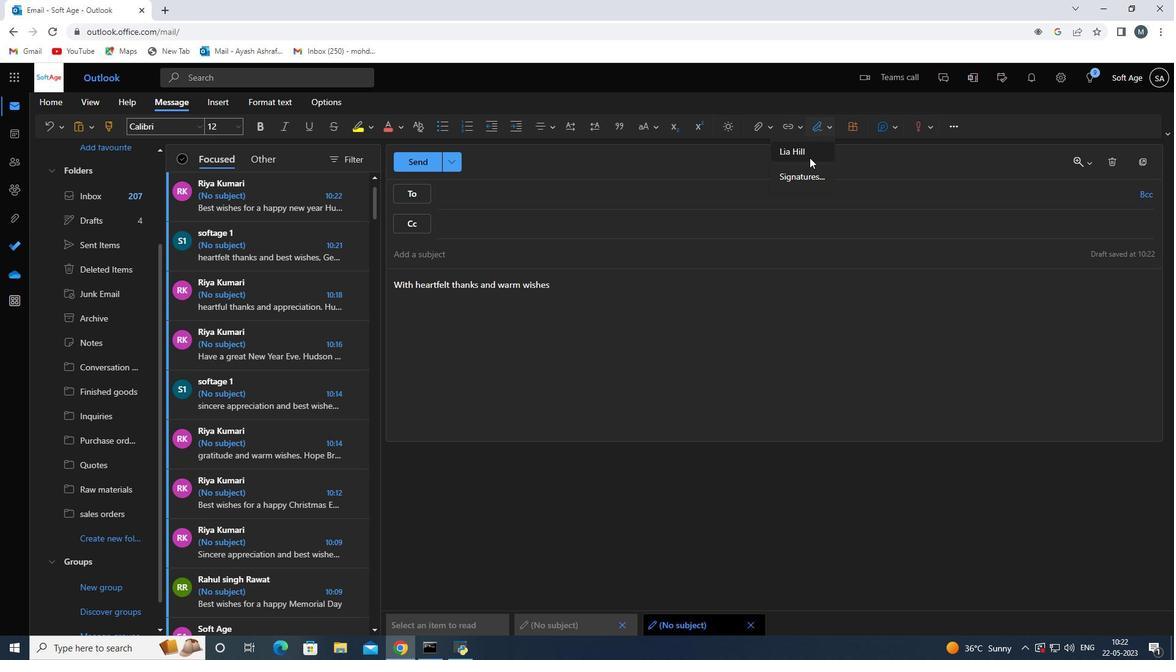 
Action: Mouse moved to (478, 193)
Screenshot: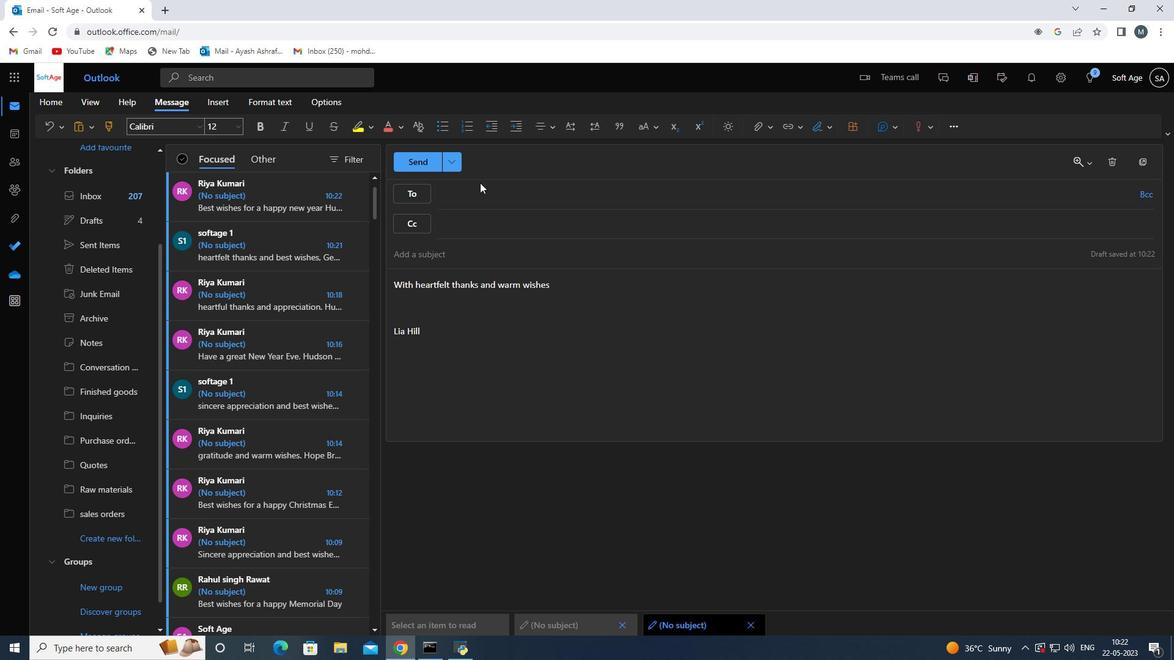 
Action: Mouse pressed left at (478, 193)
Screenshot: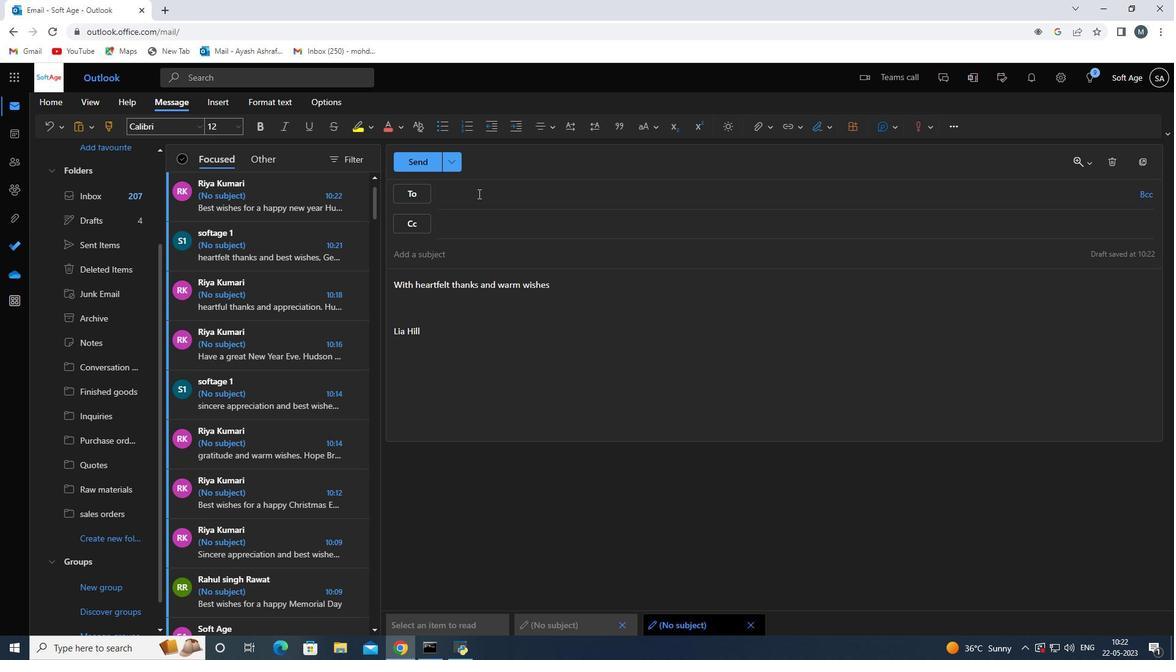 
Action: Key pressed softage.3<Key.shift><Key.shift><Key.shift><Key.shift><Key.shift><Key.shift><Key.shift><Key.shift><Key.shift><Key.shift>@
Screenshot: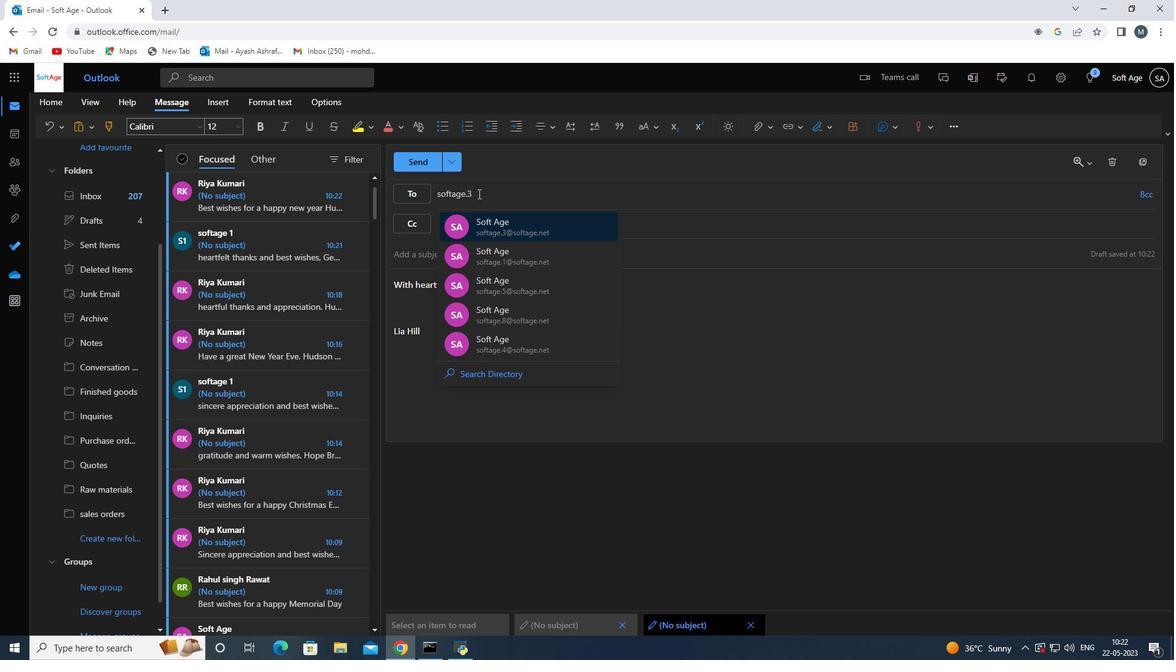 
Action: Mouse moved to (513, 229)
Screenshot: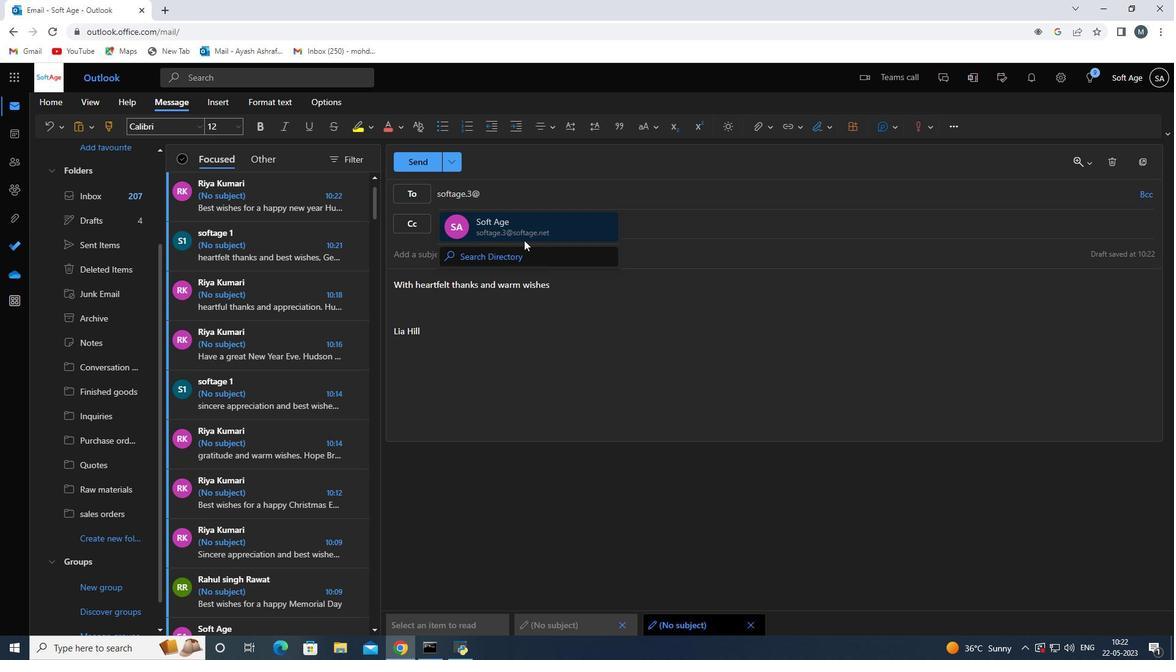 
Action: Mouse pressed left at (513, 229)
Screenshot: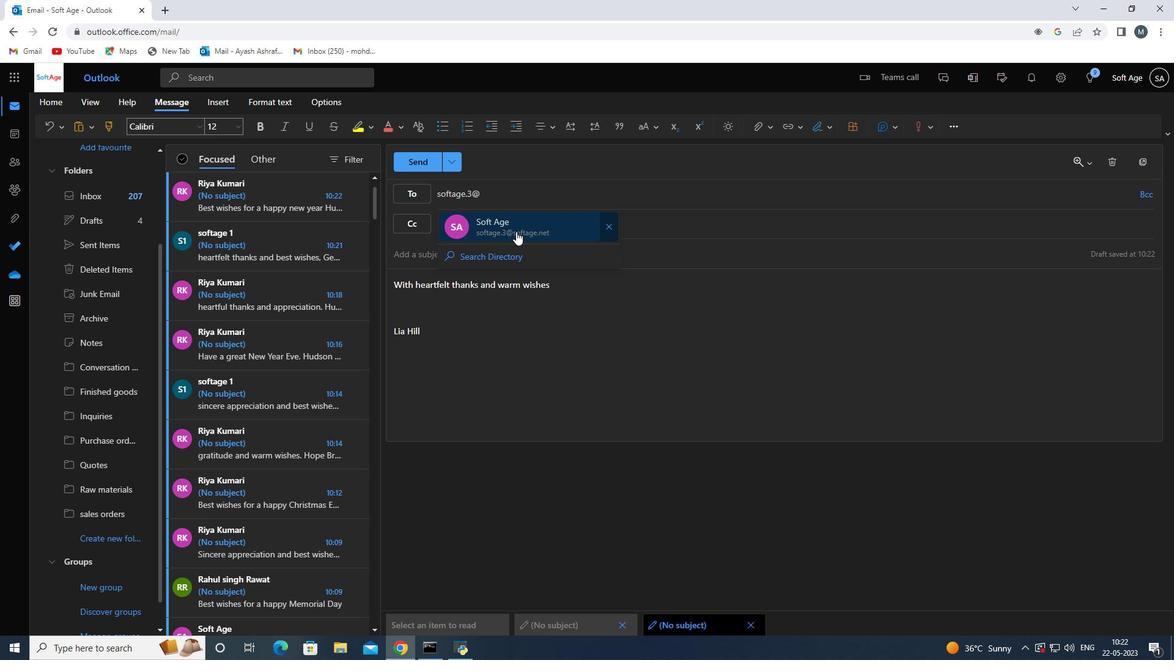 
Action: Mouse moved to (97, 538)
Screenshot: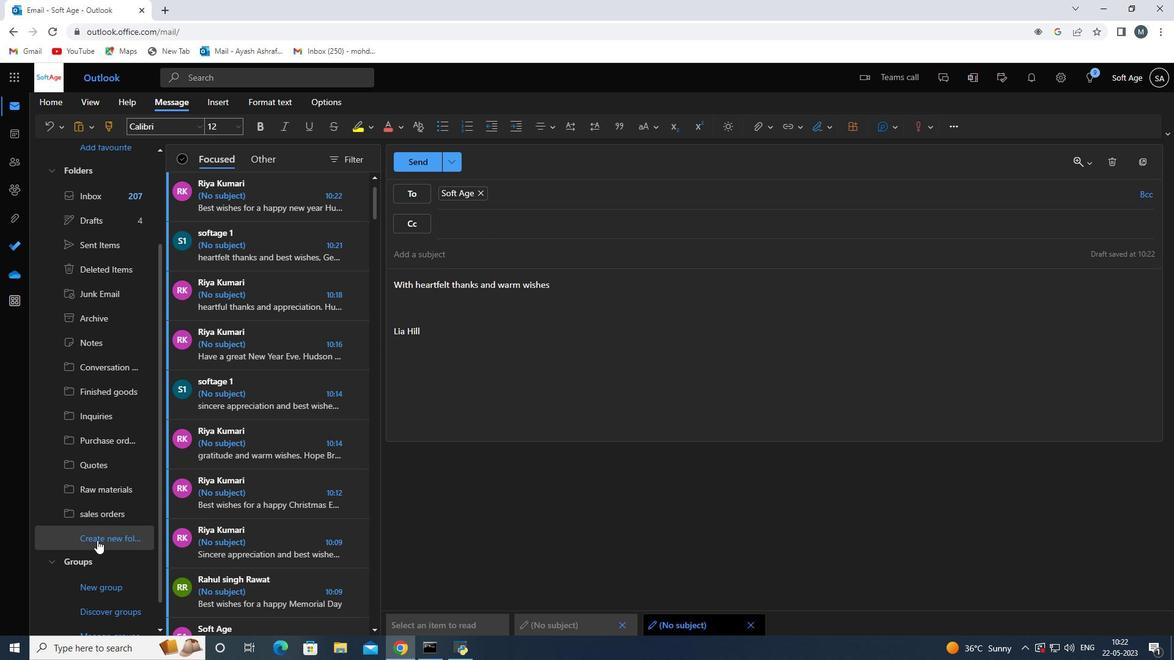 
Action: Mouse pressed left at (97, 538)
Screenshot: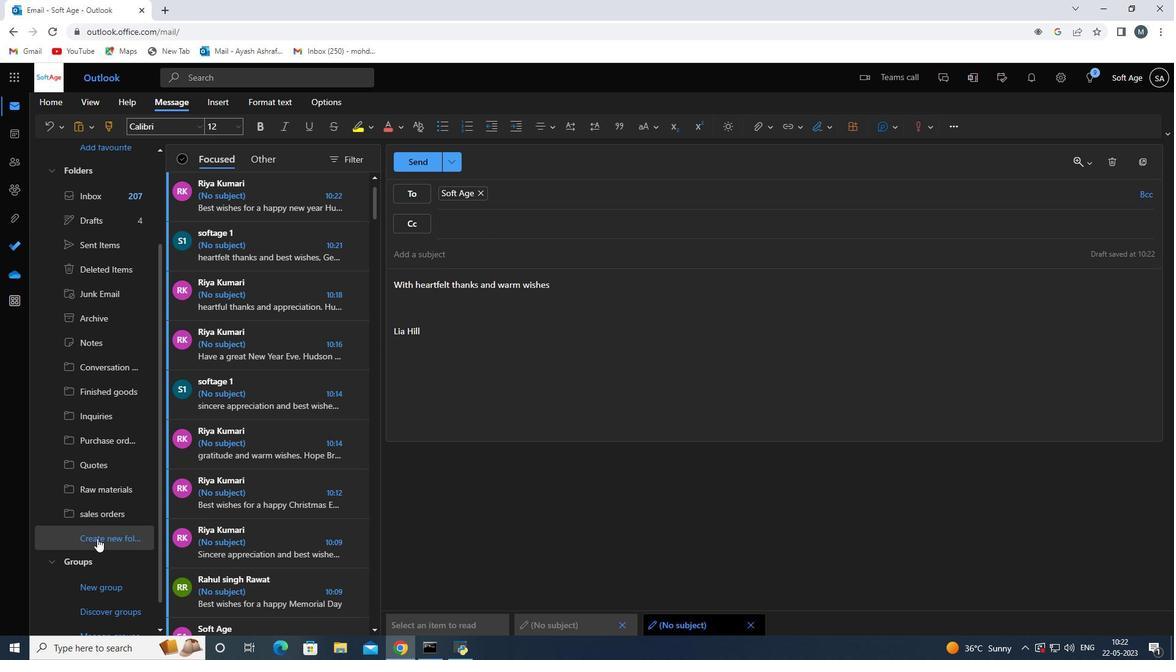 
Action: Mouse moved to (96, 540)
Screenshot: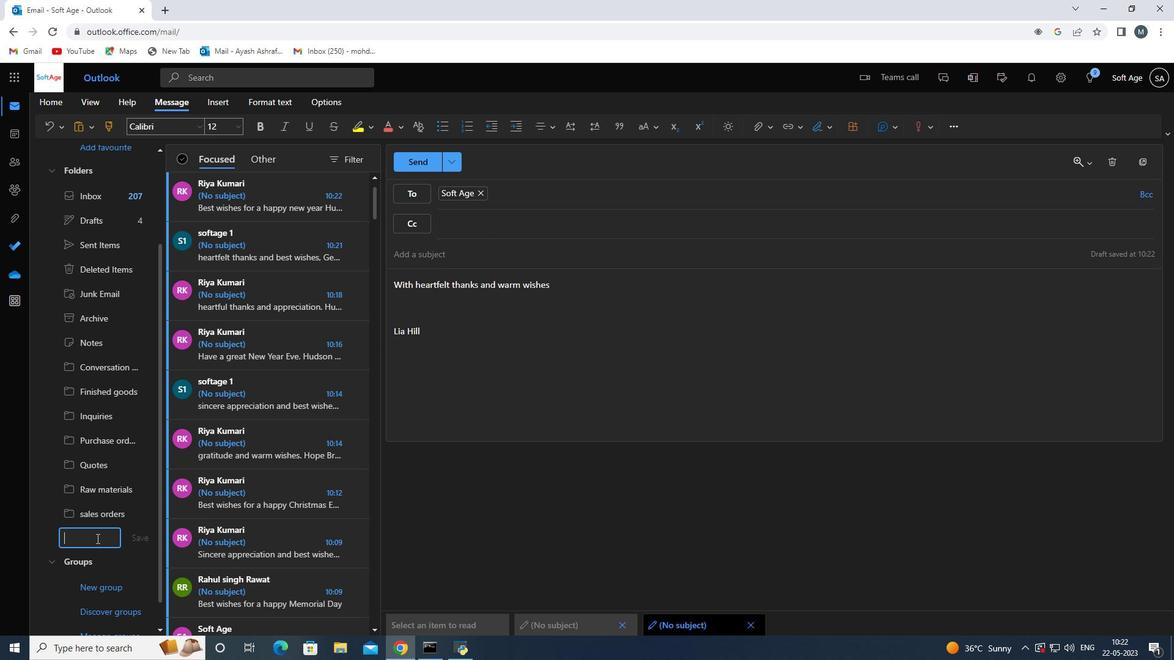 
Action: Mouse pressed left at (96, 540)
Screenshot: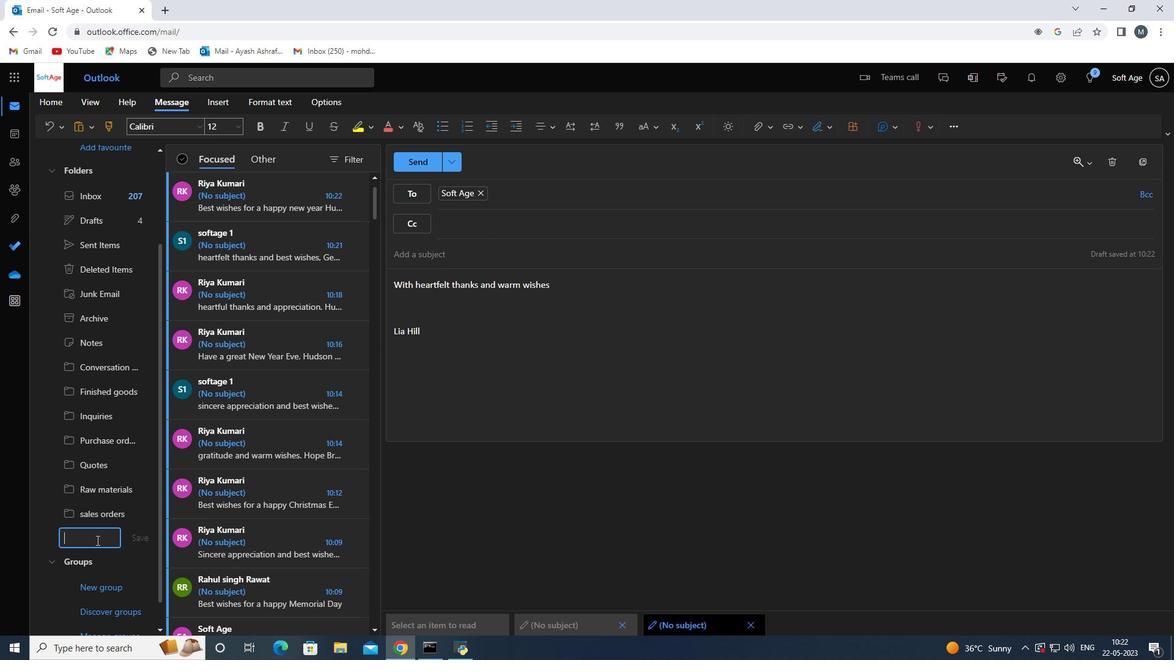 
Action: Mouse moved to (95, 541)
Screenshot: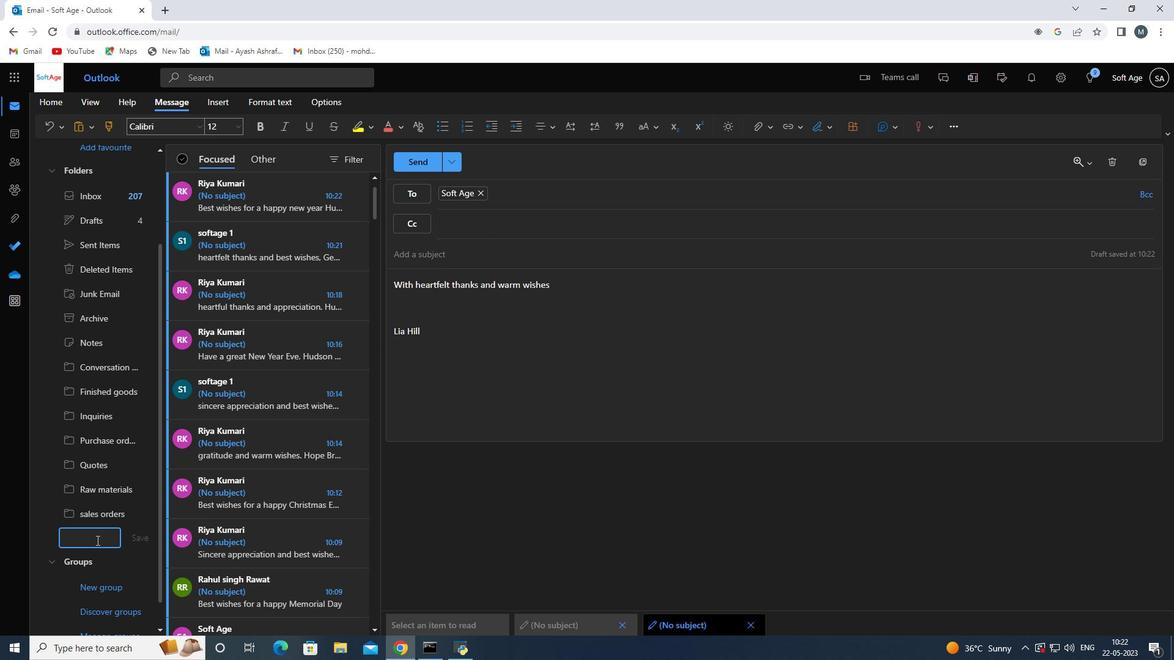 
Action: Key pressed <Key.shift>cusr<Key.backspace><Key.backspace><Key.backspace><Key.backspace><Key.shift>Customer<Key.space><Key.shift>Conpl<Key.backspace><Key.backspace><Key.backspace>mpk<Key.backspace>laints
Screenshot: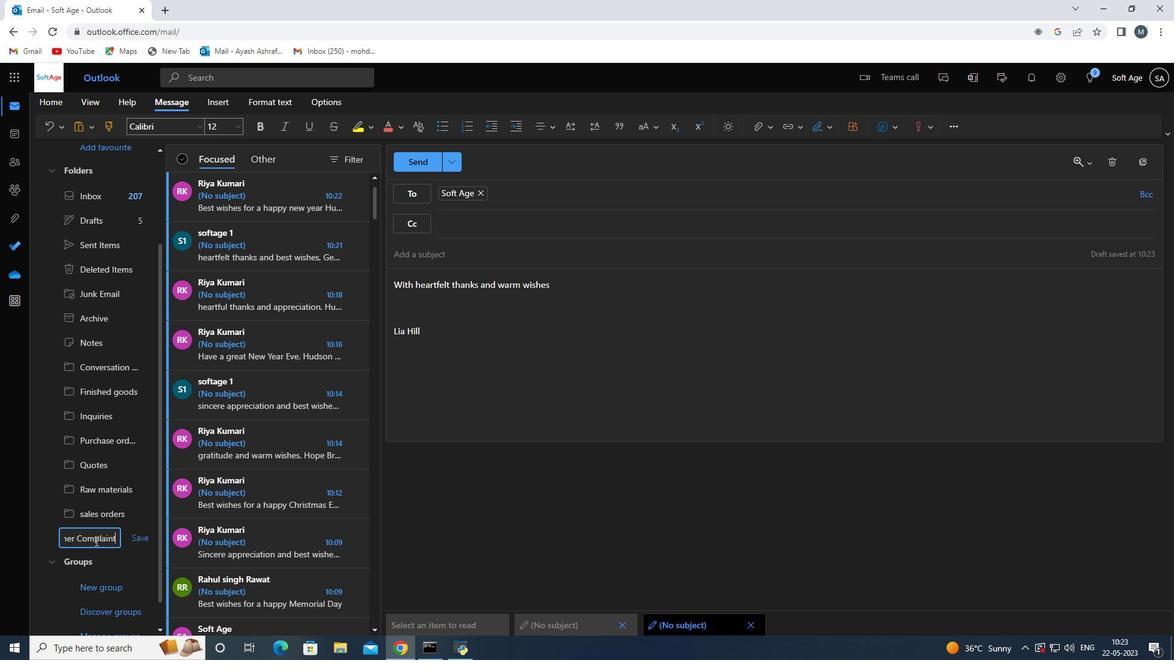 
Action: Mouse moved to (137, 541)
Screenshot: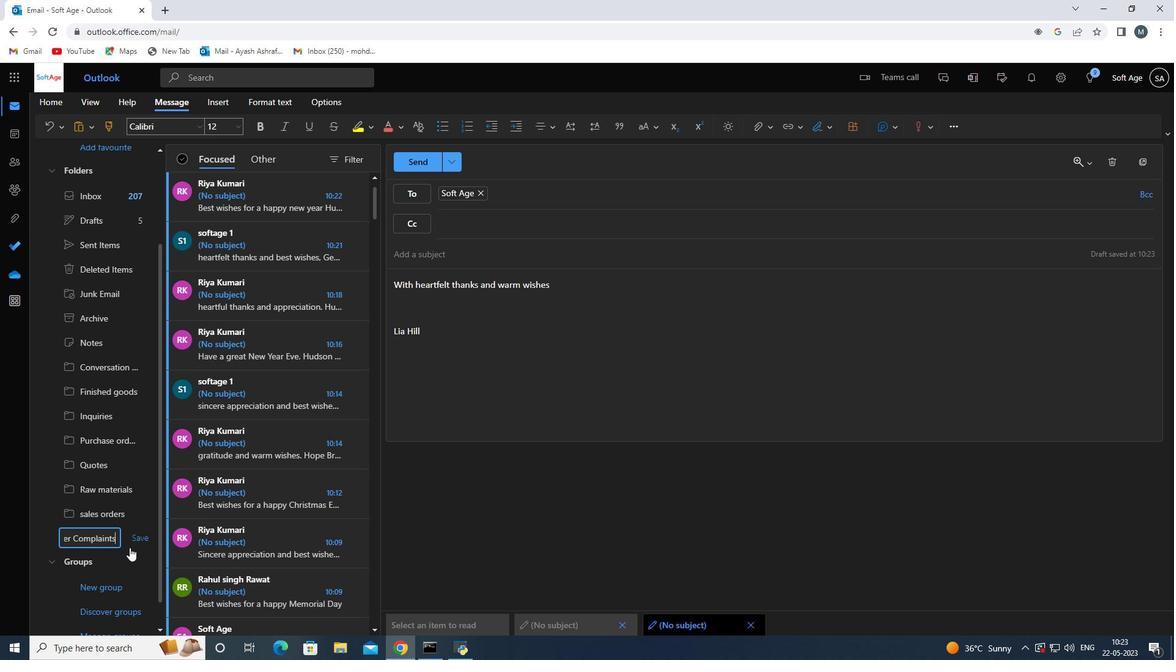 
Action: Mouse pressed left at (137, 541)
Screenshot: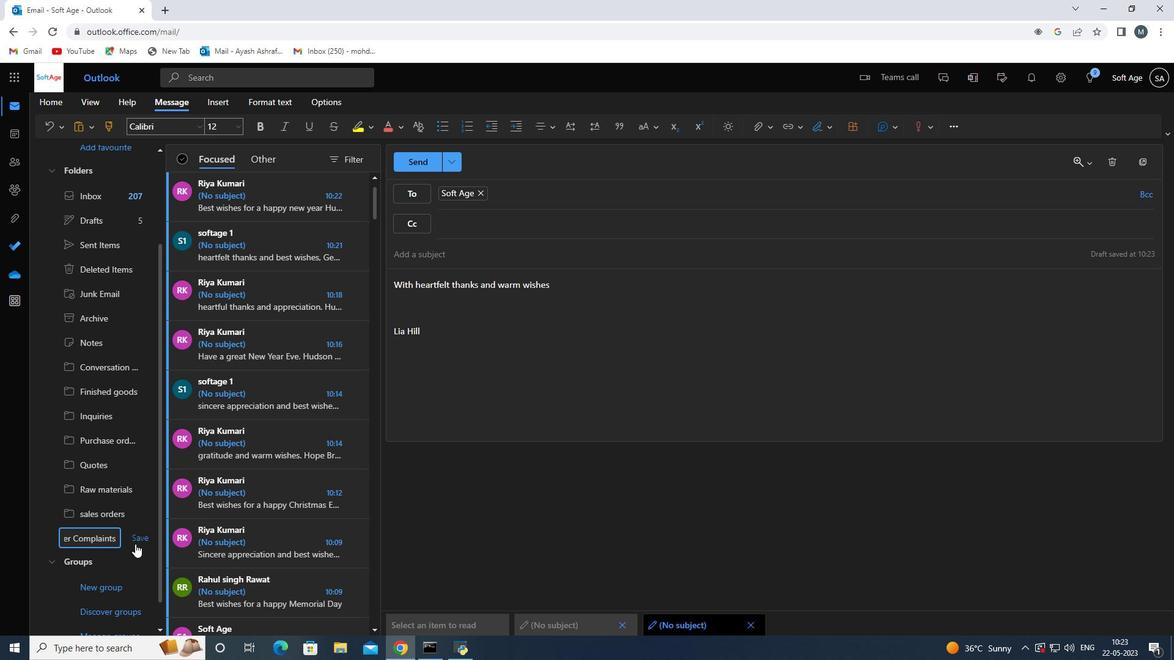 
Action: Mouse moved to (409, 170)
Screenshot: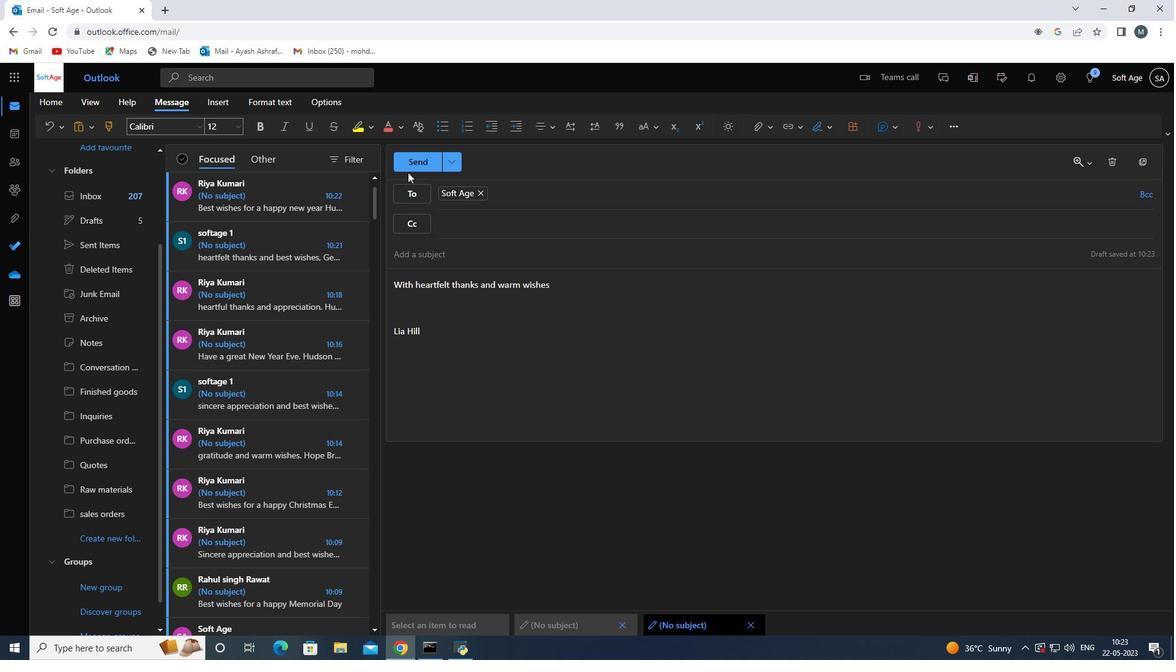 
Action: Mouse pressed left at (409, 170)
Screenshot: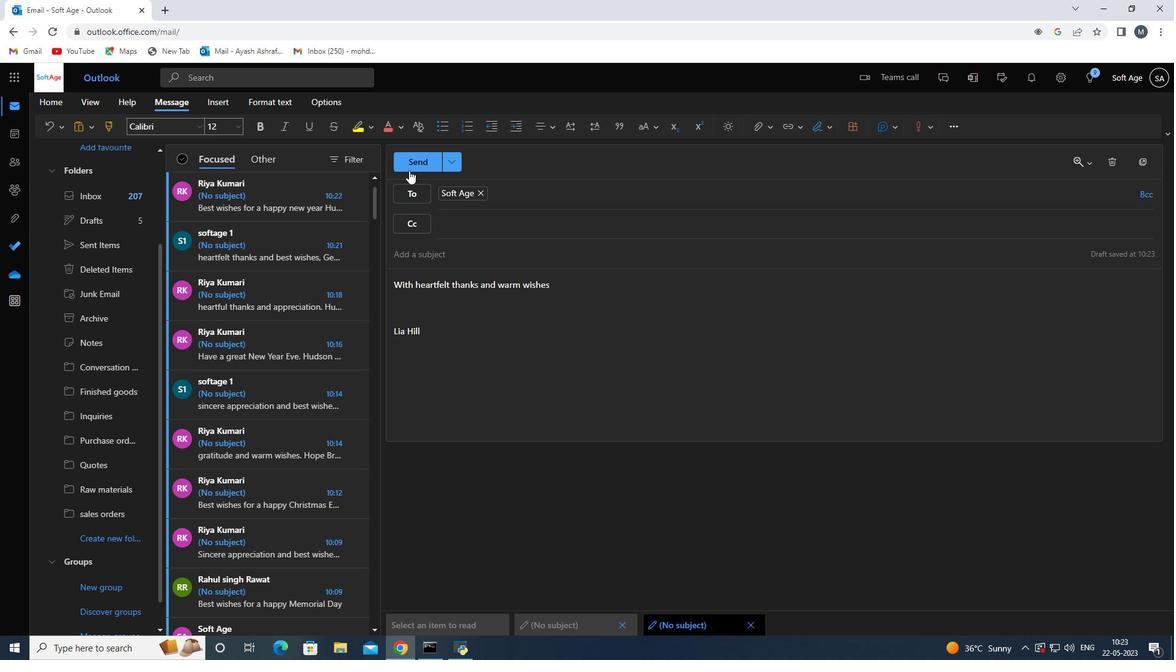 
Action: Mouse moved to (571, 378)
Screenshot: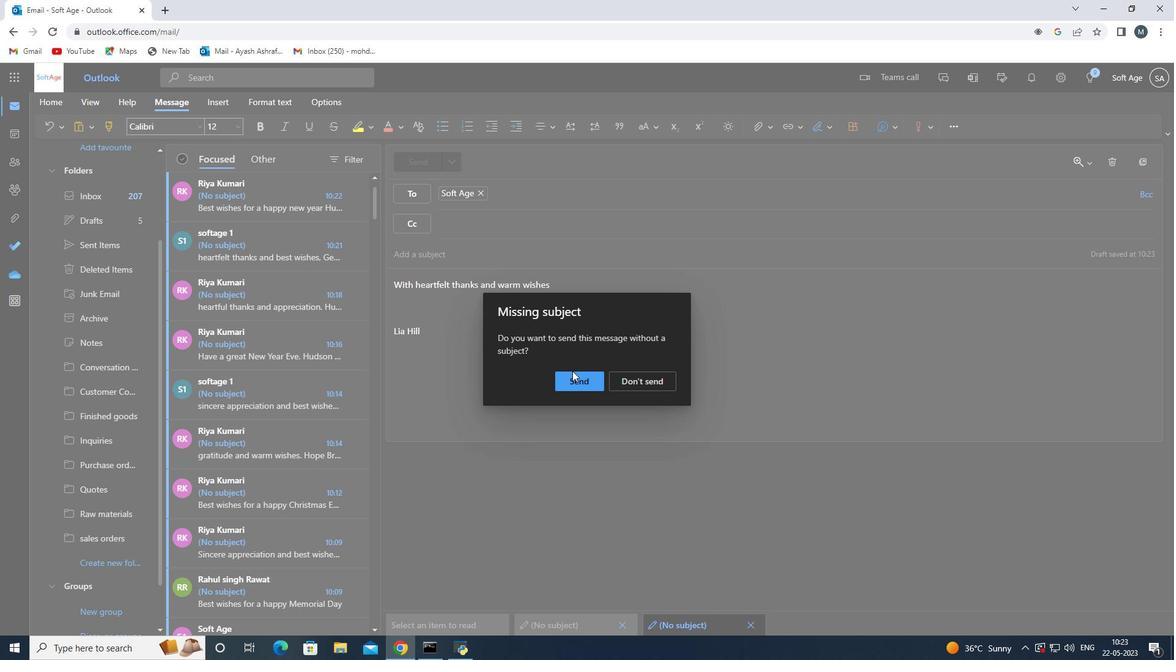 
Action: Mouse pressed left at (571, 378)
Screenshot: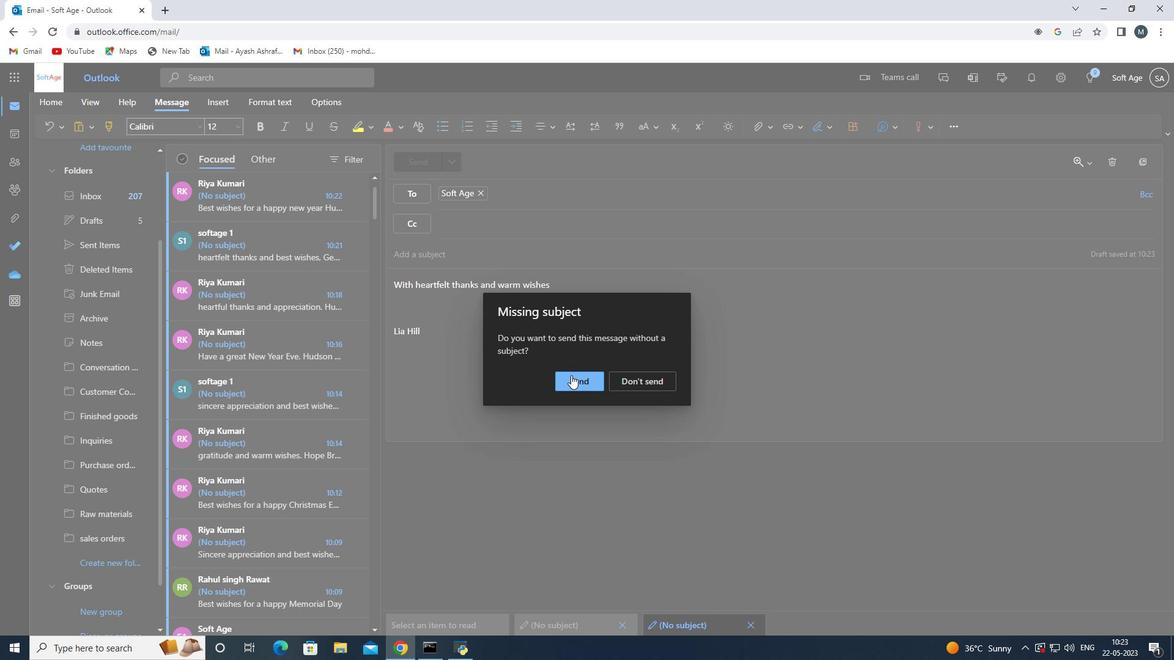 
Action: Mouse moved to (571, 379)
Screenshot: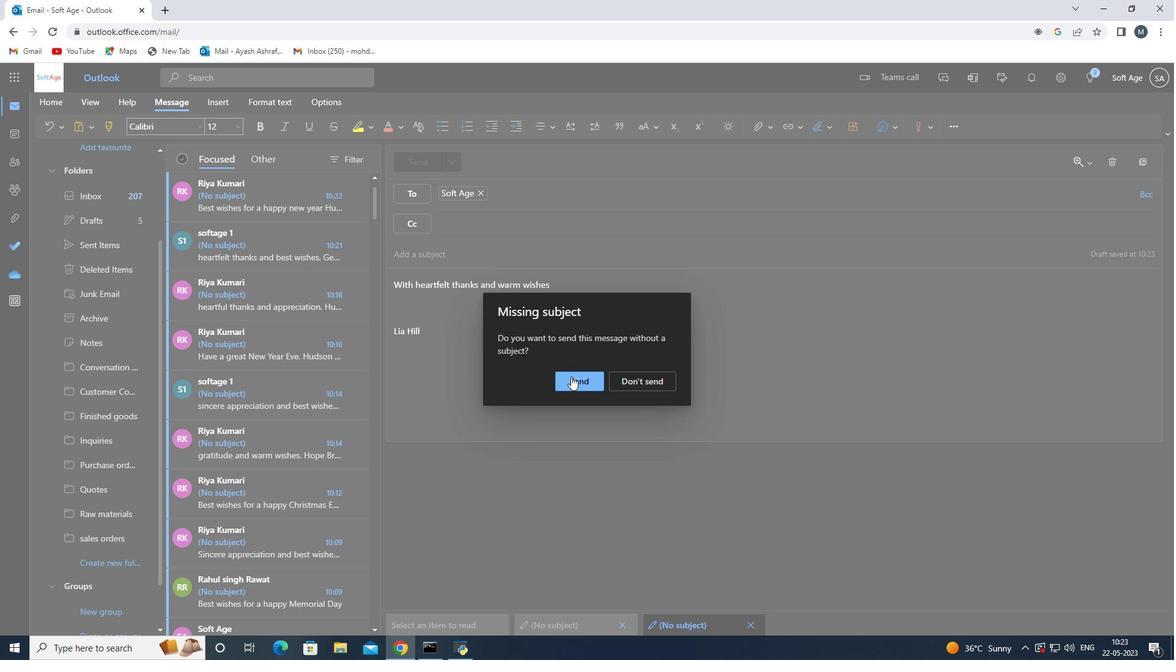 
